 Task: Add Attachment from computer to Card Card0000000149 in Board Board0000000038 in Workspace WS0000000013 in Trello. Add Cover Purple to Card Card0000000149 in Board Board0000000038 in Workspace WS0000000013 in Trello. Add "Move Card To …" Button titled Button0000000149 to "top" of the list "To Do" to Card Card0000000149 in Board Board0000000038 in Workspace WS0000000013 in Trello. Add Description DS0000000149 to Card Card0000000149 in Board Board0000000038 in Workspace WS0000000013 in Trello. Add Comment CM0000000149 to Card Card0000000149 in Board Board0000000038 in Workspace WS0000000013 in Trello
Action: Mouse moved to (692, 71)
Screenshot: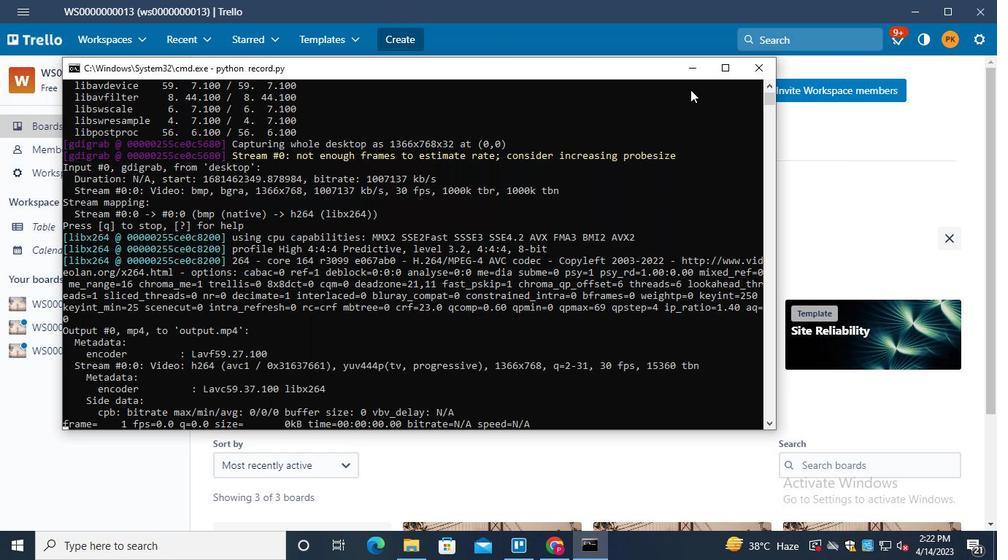 
Action: Mouse pressed left at (692, 71)
Screenshot: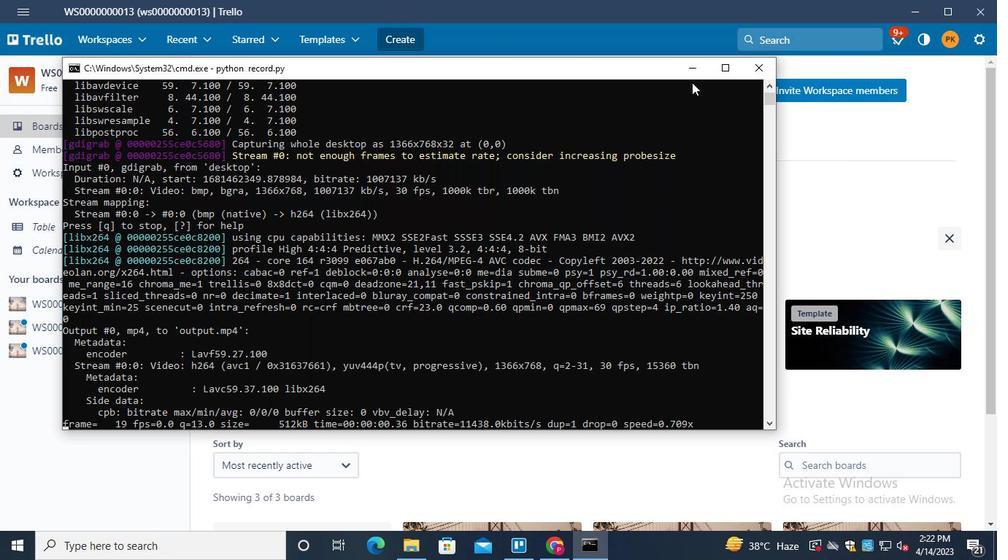 
Action: Mouse moved to (79, 324)
Screenshot: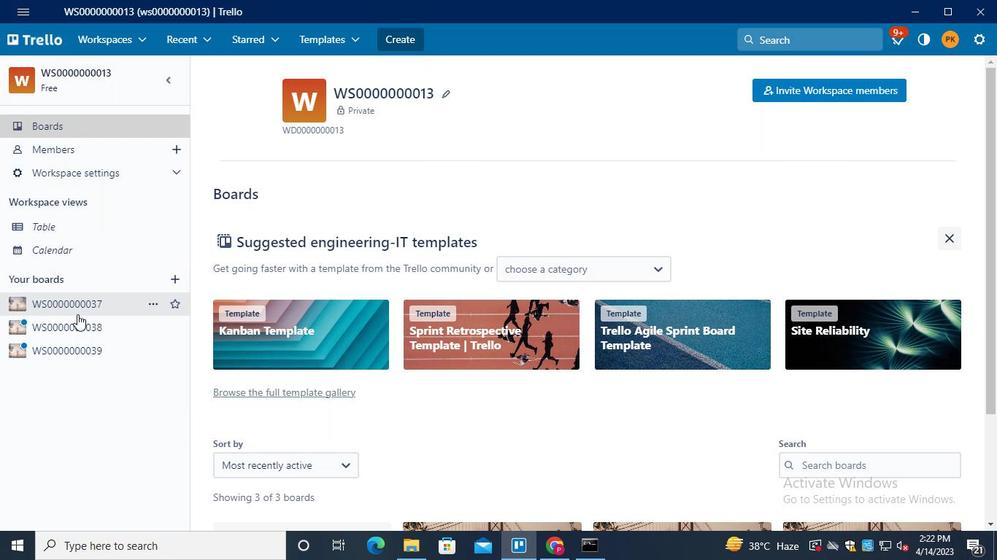 
Action: Mouse pressed left at (79, 324)
Screenshot: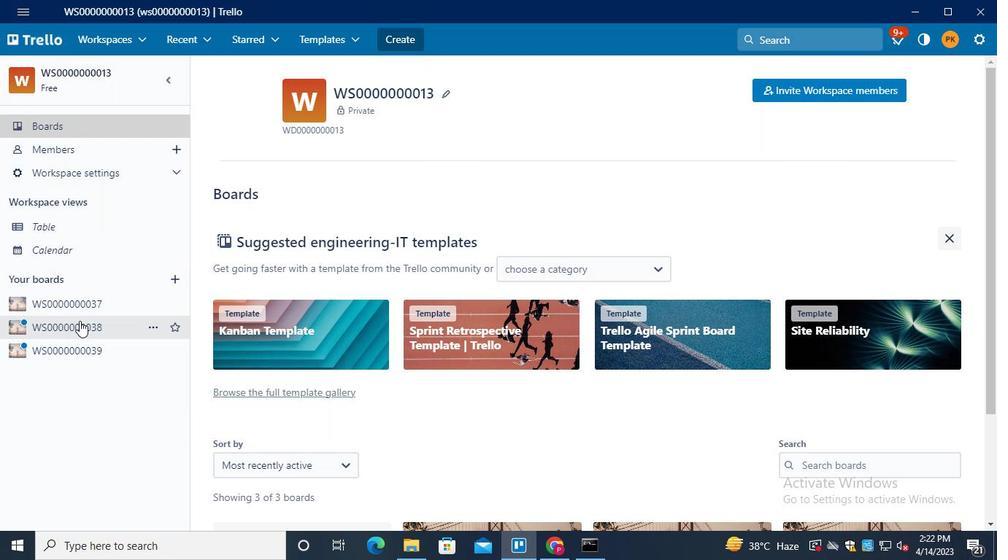 
Action: Mouse moved to (286, 141)
Screenshot: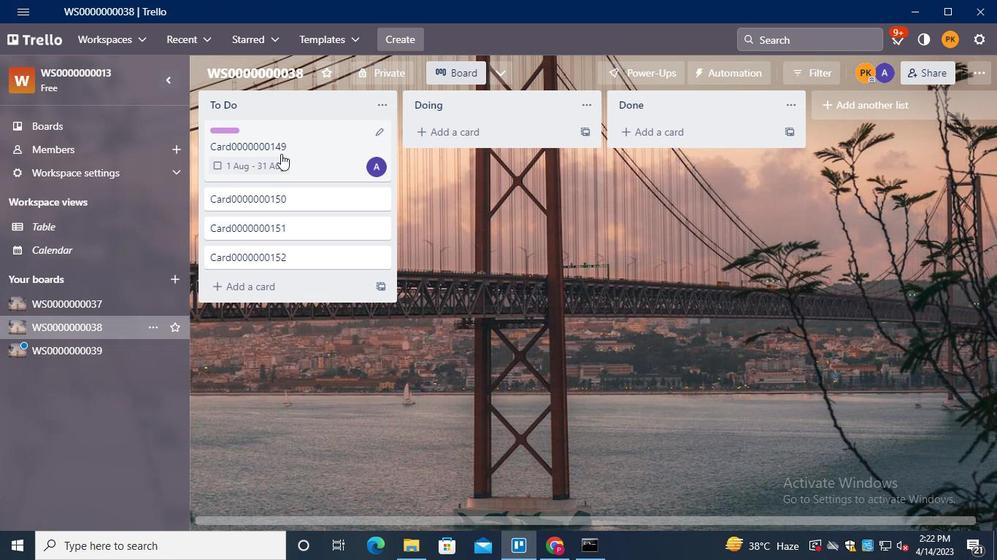 
Action: Mouse pressed left at (286, 141)
Screenshot: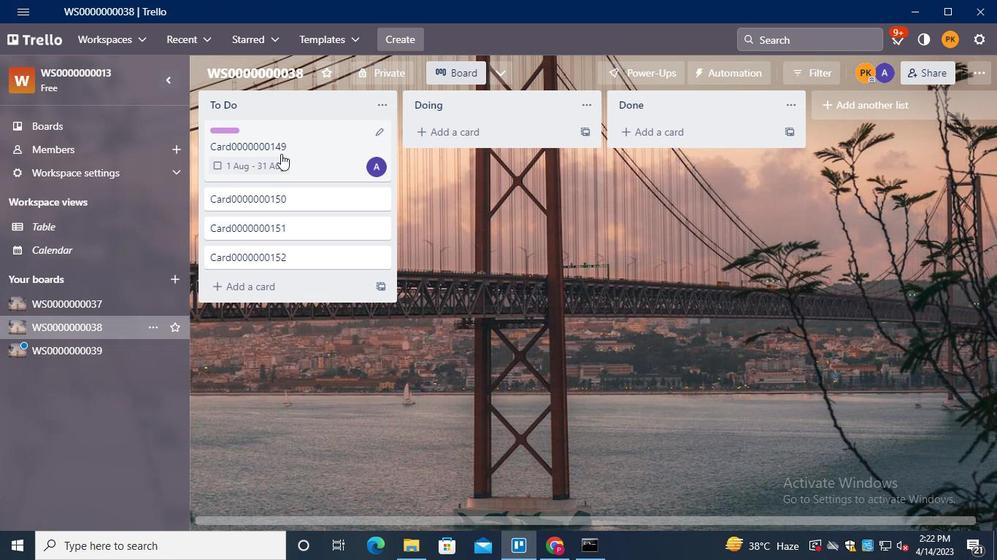 
Action: Mouse moved to (667, 302)
Screenshot: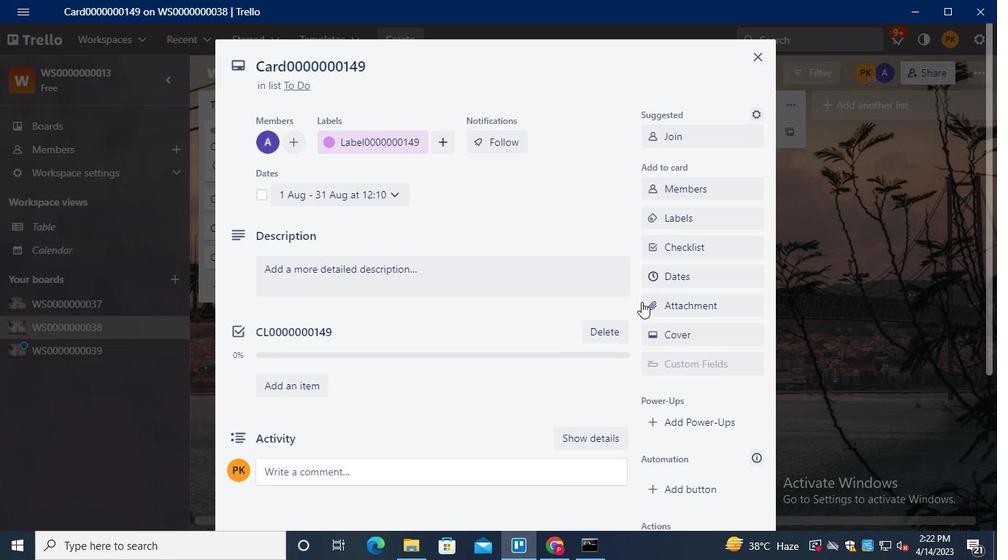 
Action: Mouse pressed left at (667, 302)
Screenshot: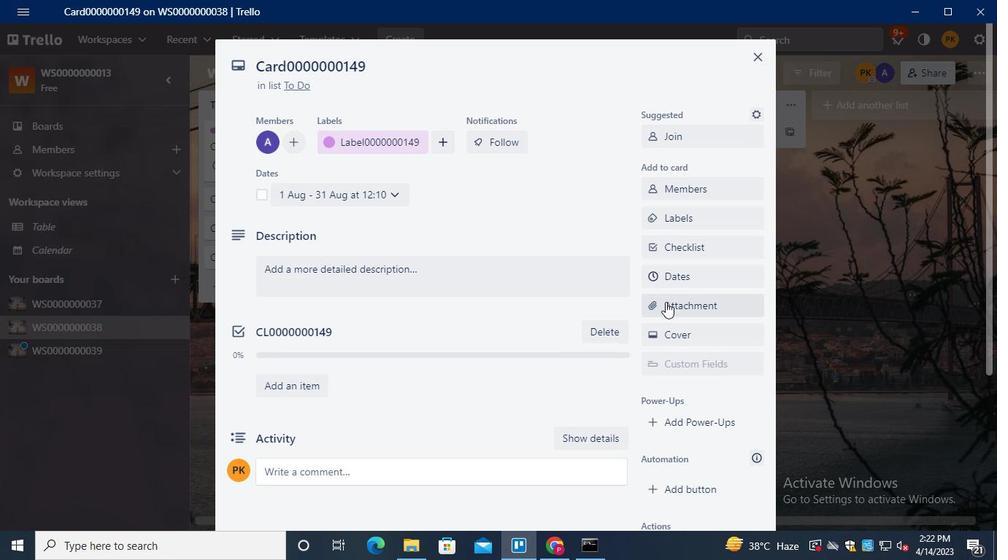 
Action: Mouse moved to (689, 119)
Screenshot: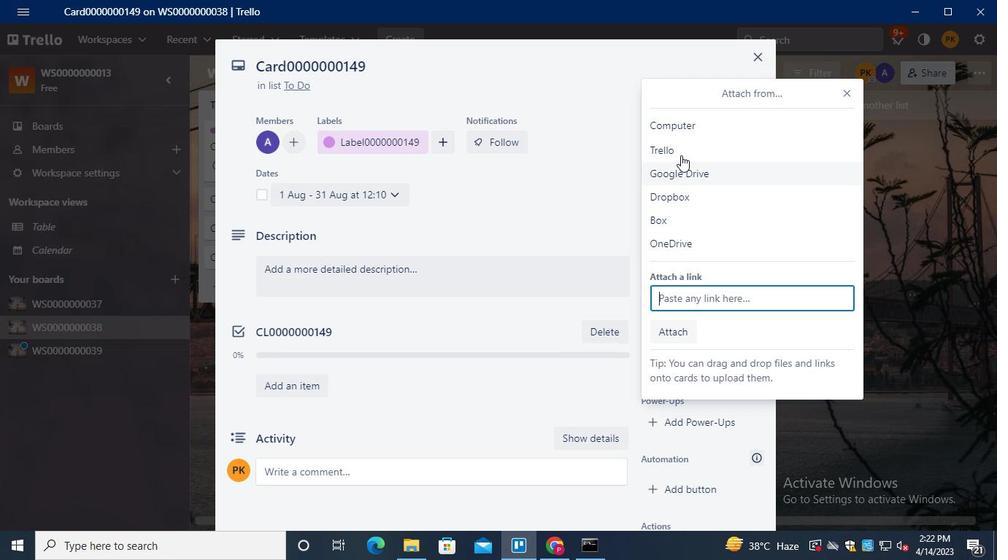 
Action: Mouse pressed left at (689, 119)
Screenshot: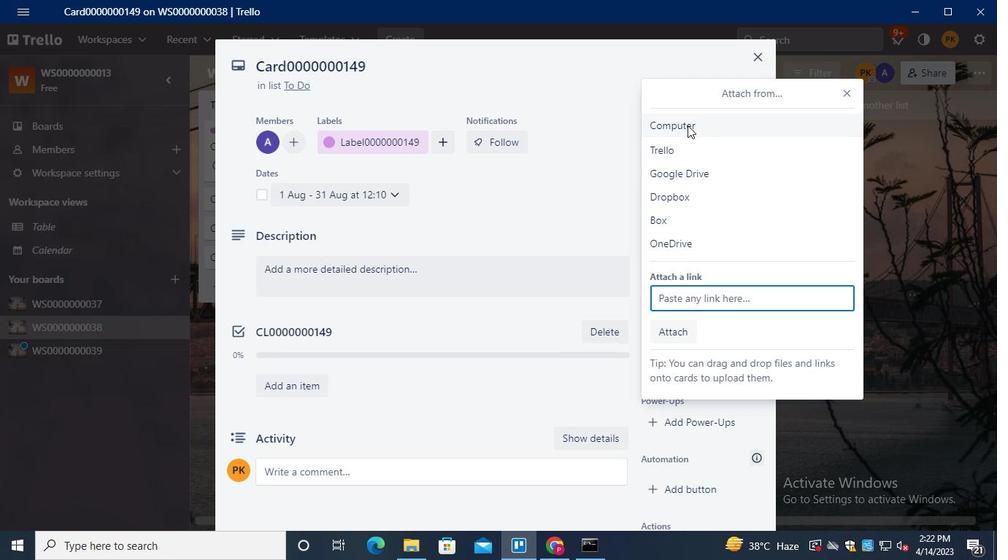 
Action: Mouse moved to (200, 94)
Screenshot: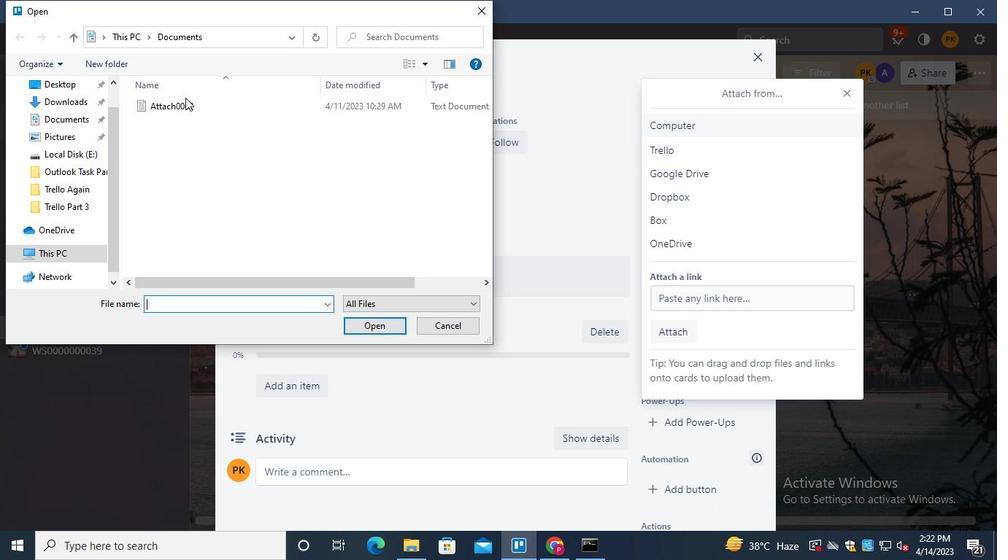 
Action: Mouse pressed left at (200, 94)
Screenshot: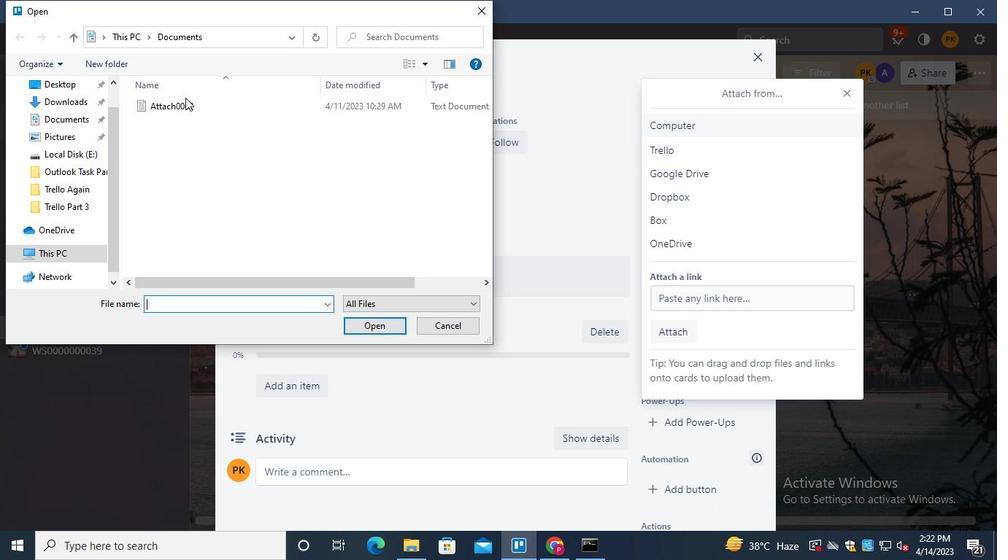 
Action: Mouse moved to (202, 108)
Screenshot: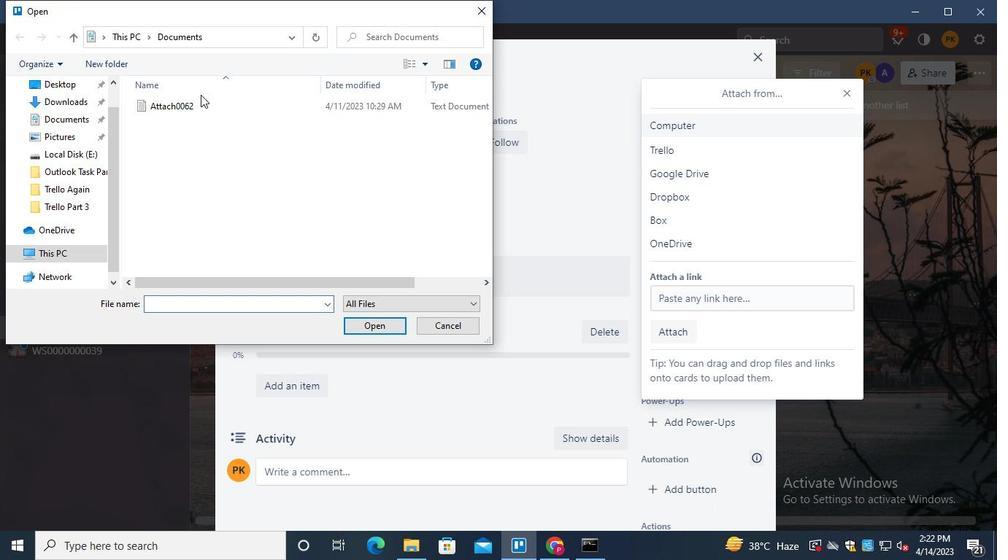 
Action: Mouse pressed left at (202, 108)
Screenshot: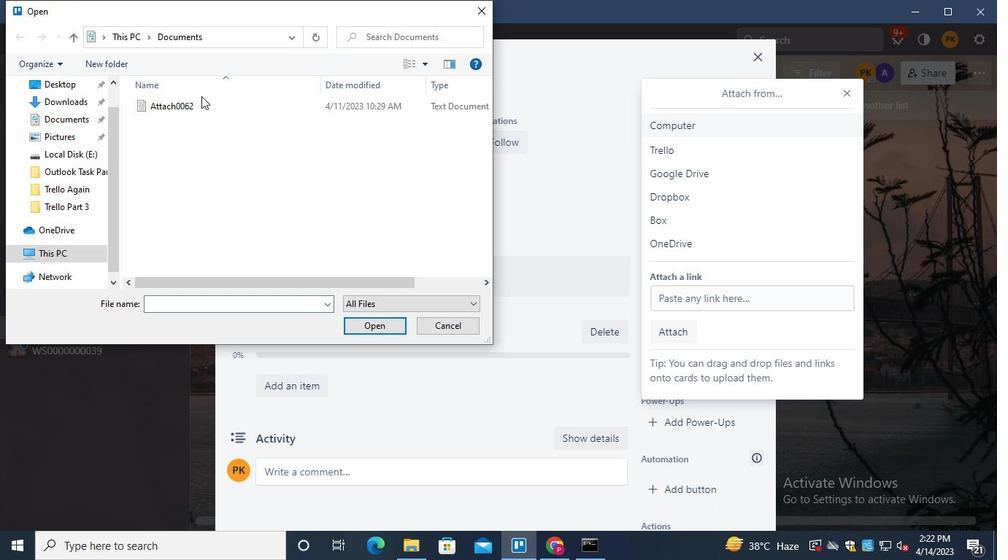 
Action: Mouse moved to (371, 325)
Screenshot: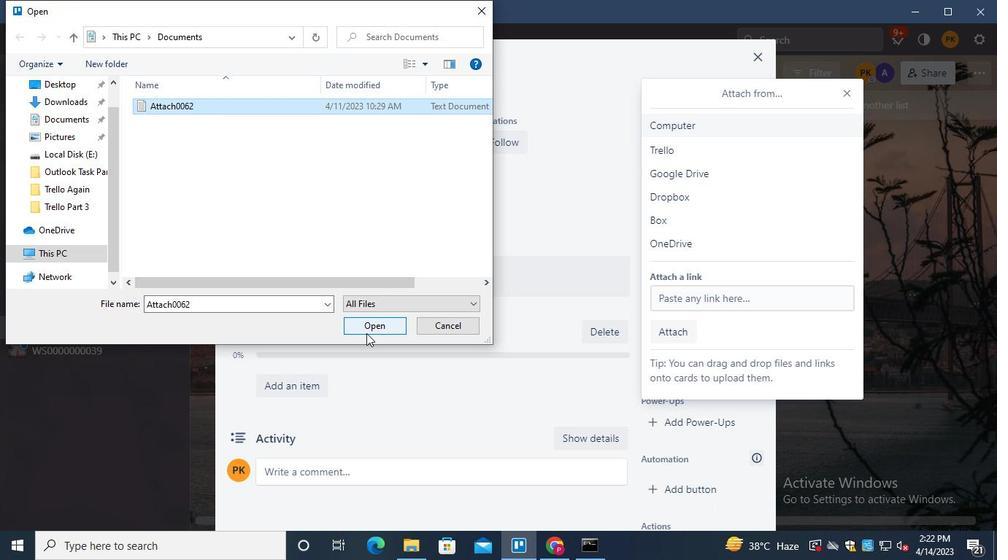 
Action: Mouse pressed left at (371, 325)
Screenshot: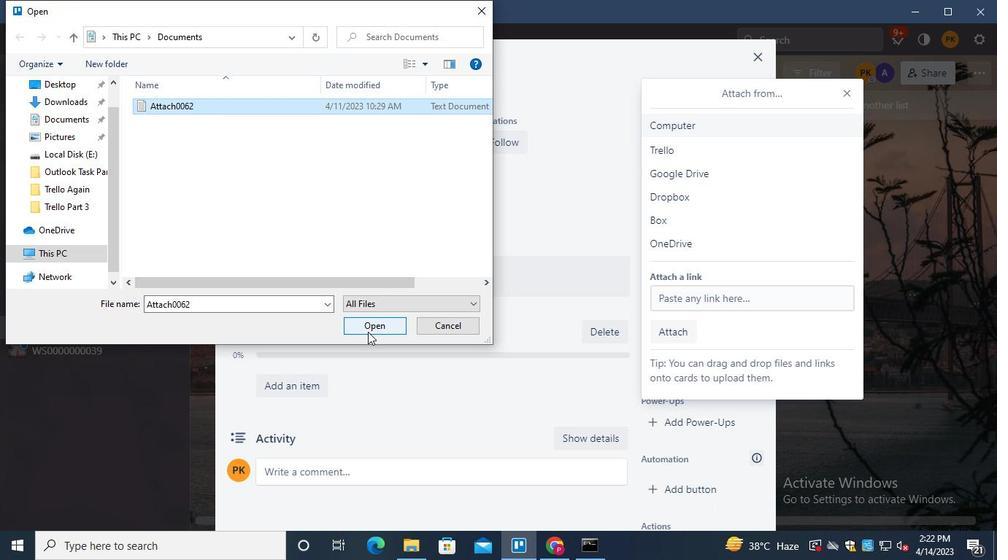 
Action: Mouse moved to (713, 327)
Screenshot: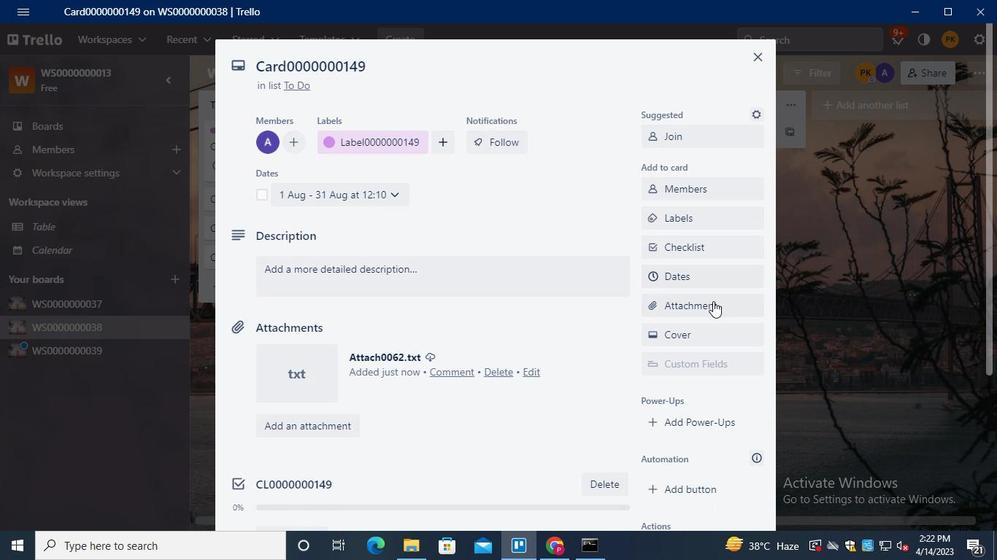 
Action: Mouse pressed left at (713, 327)
Screenshot: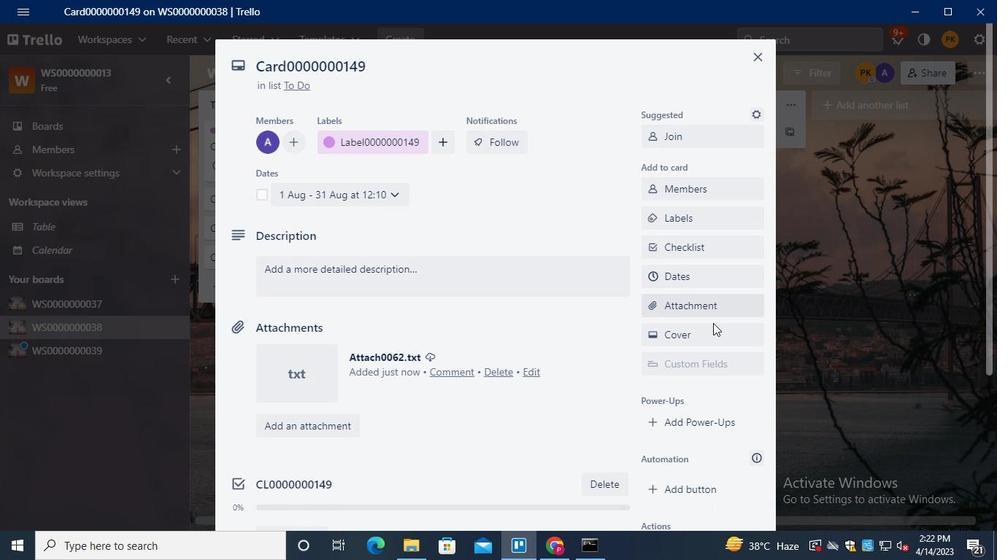 
Action: Mouse moved to (841, 247)
Screenshot: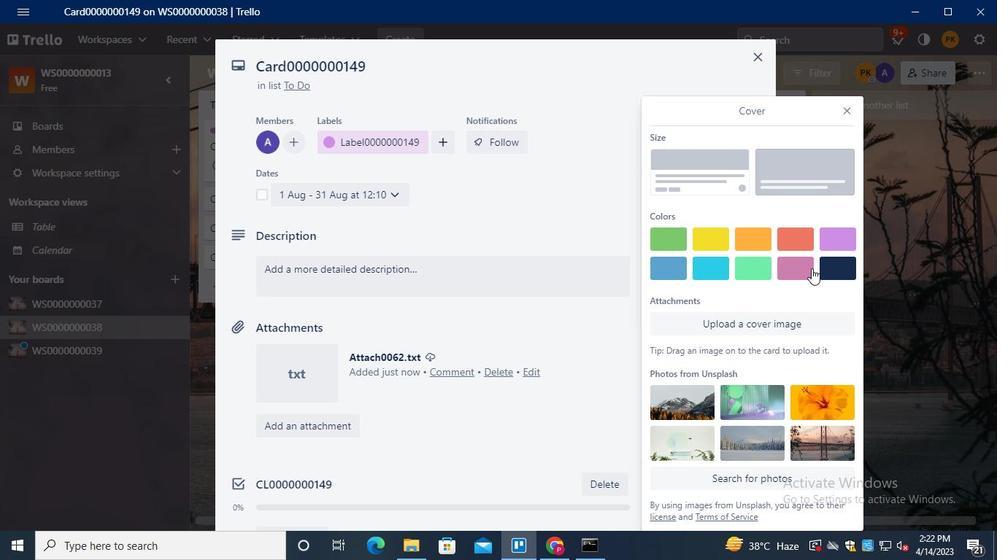 
Action: Mouse pressed left at (841, 247)
Screenshot: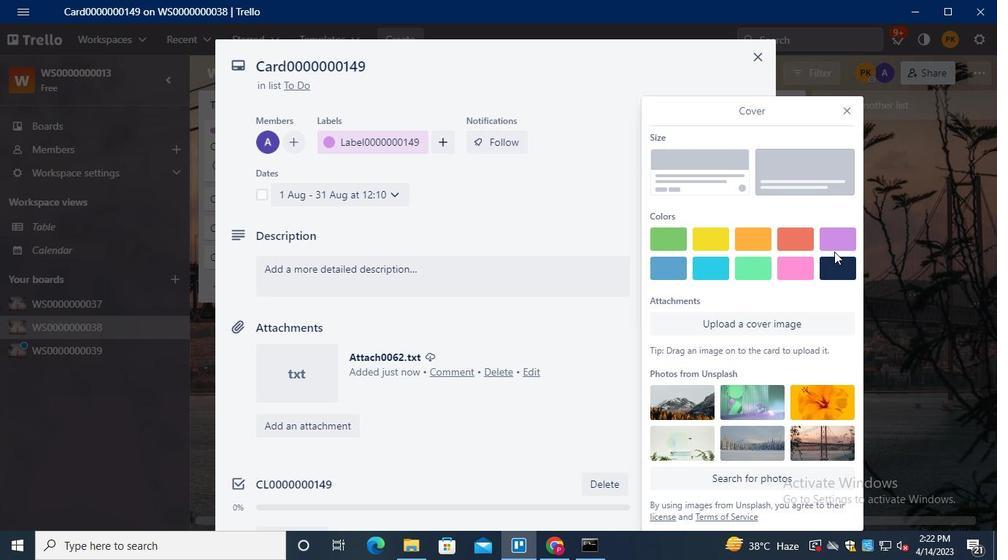 
Action: Mouse moved to (844, 83)
Screenshot: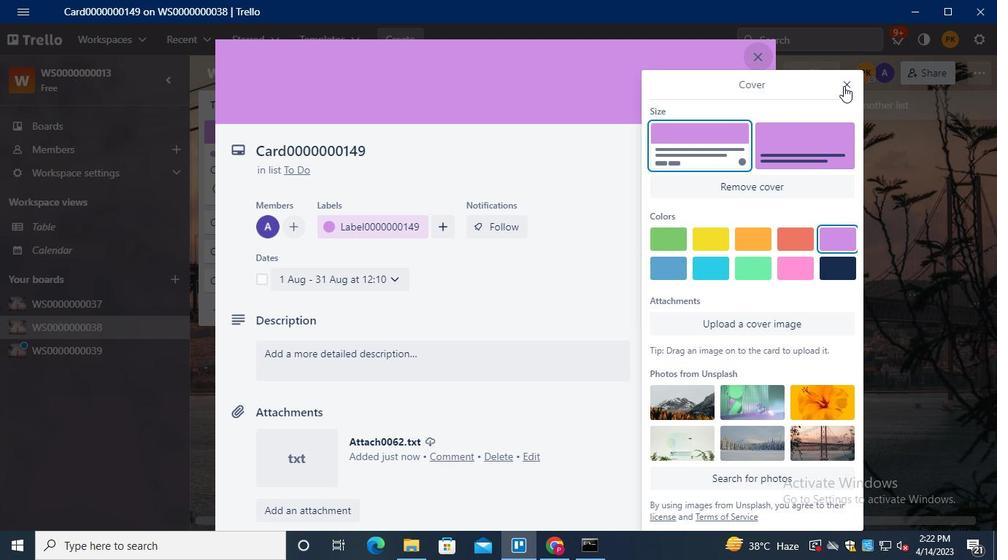 
Action: Mouse pressed left at (844, 83)
Screenshot: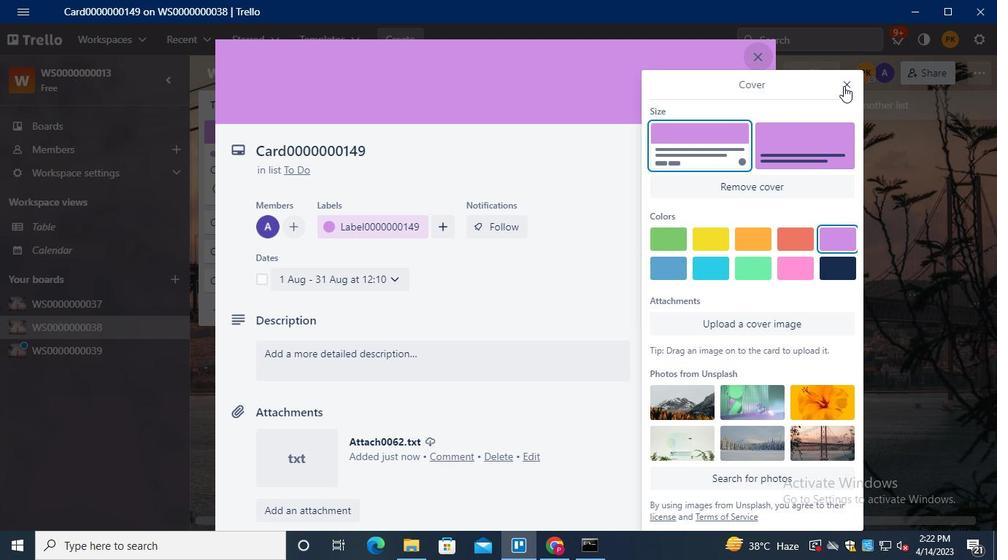 
Action: Mouse moved to (696, 330)
Screenshot: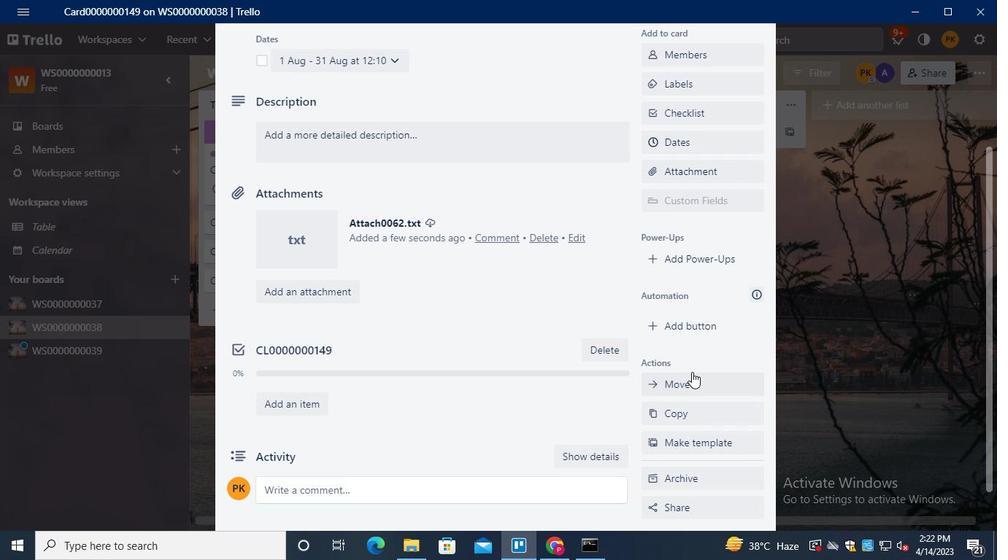 
Action: Mouse pressed left at (696, 330)
Screenshot: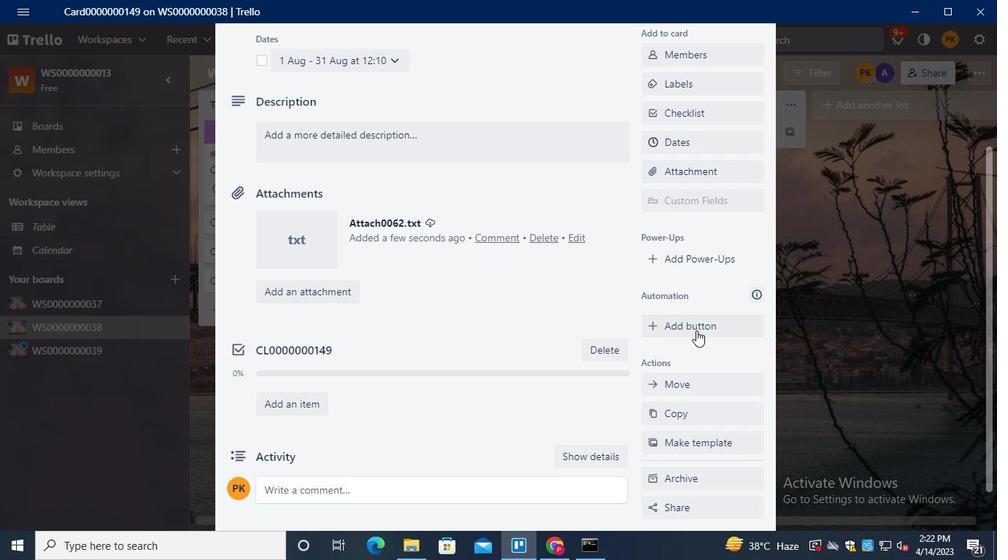 
Action: Mouse moved to (729, 136)
Screenshot: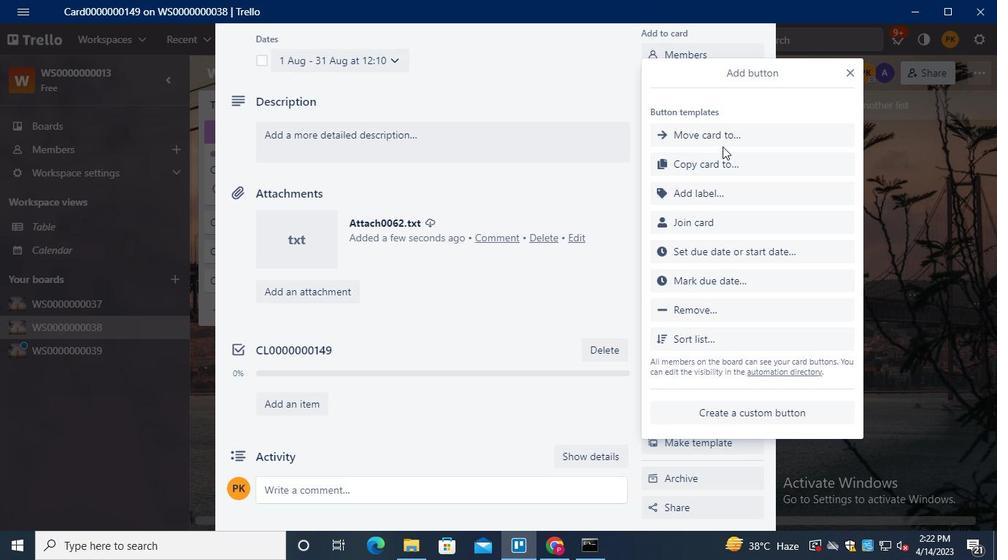 
Action: Mouse pressed left at (729, 136)
Screenshot: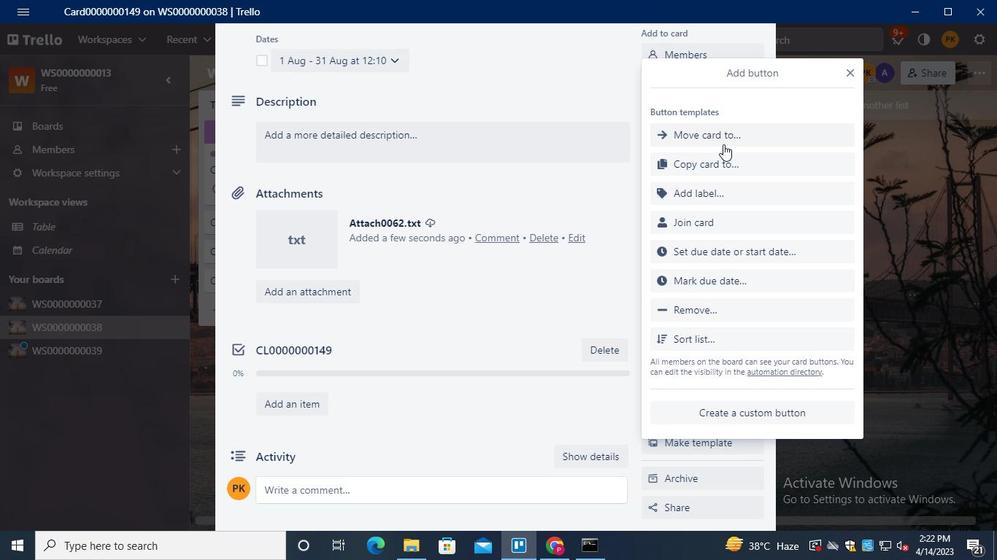 
Action: Mouse moved to (730, 135)
Screenshot: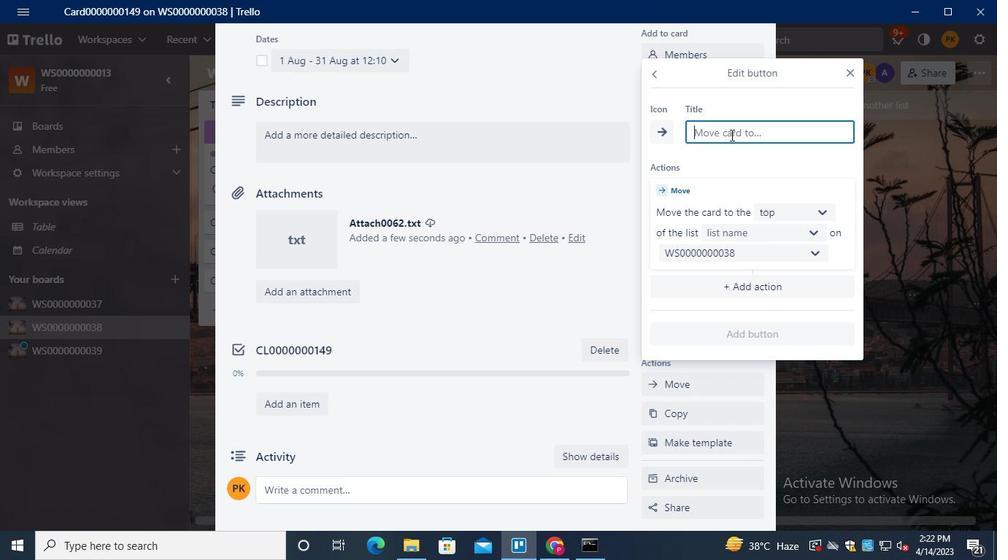 
Action: Keyboard Key.shift
Screenshot: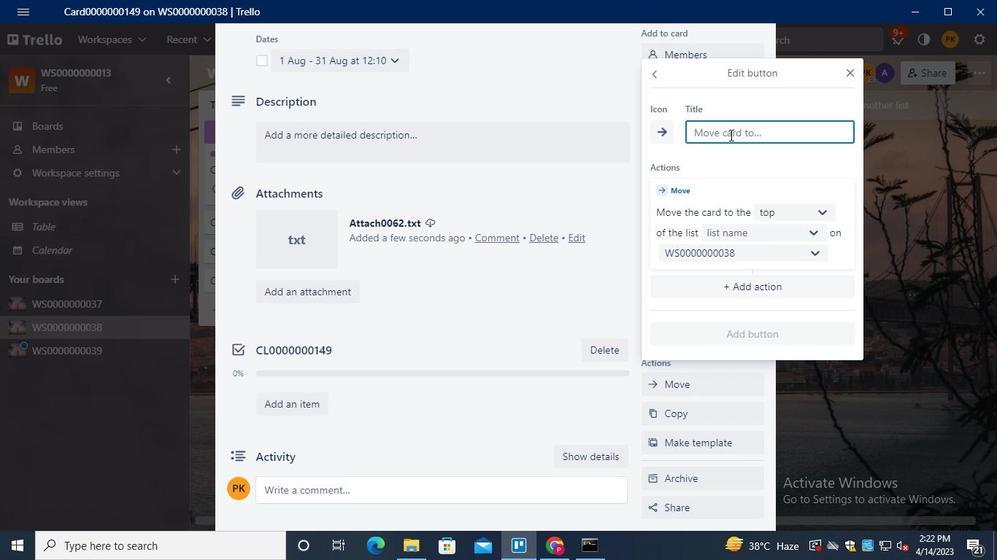 
Action: Keyboard B
Screenshot: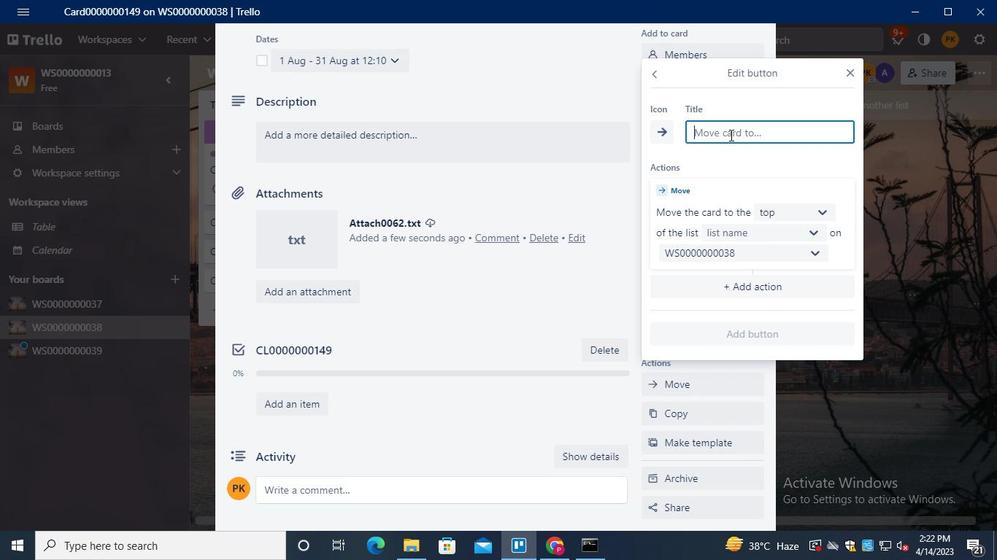 
Action: Keyboard u
Screenshot: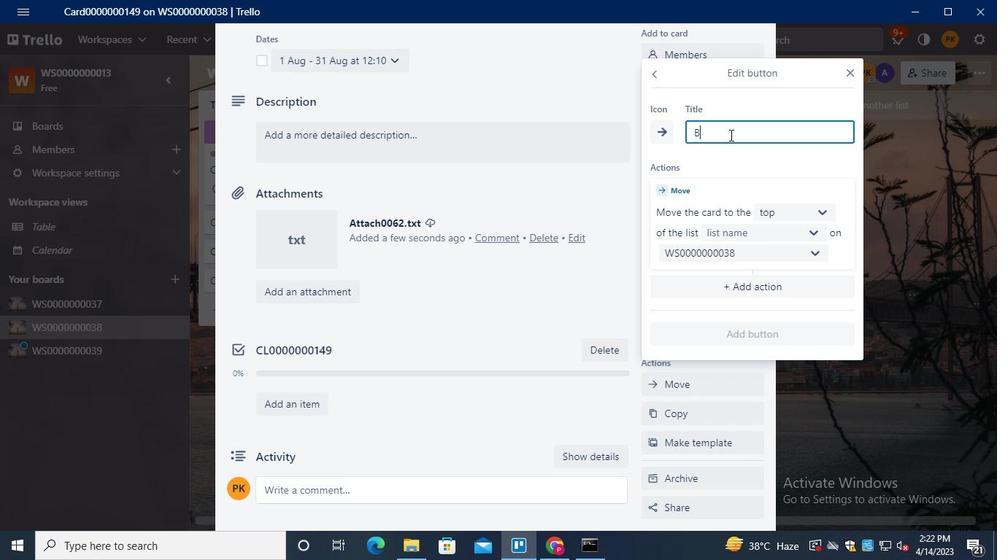 
Action: Keyboard t
Screenshot: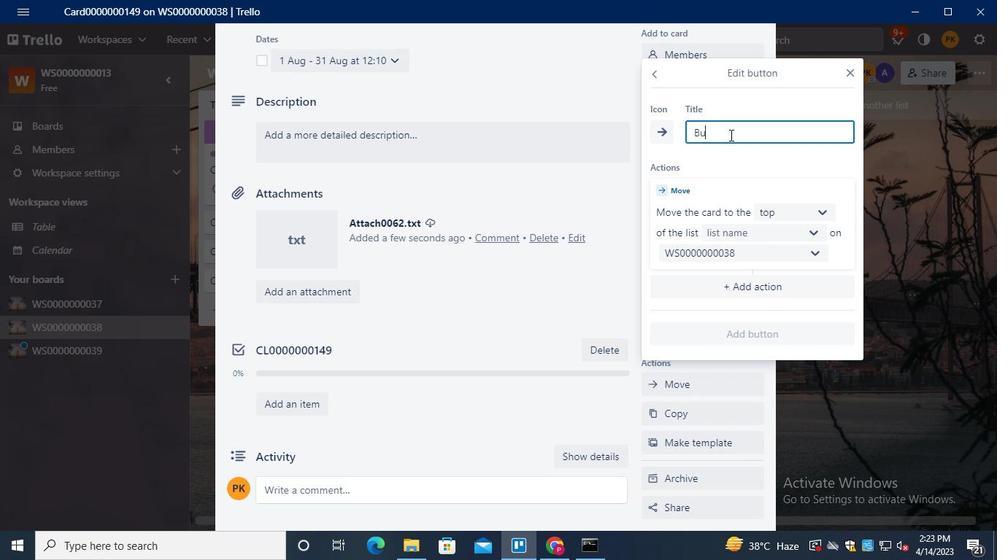 
Action: Keyboard t
Screenshot: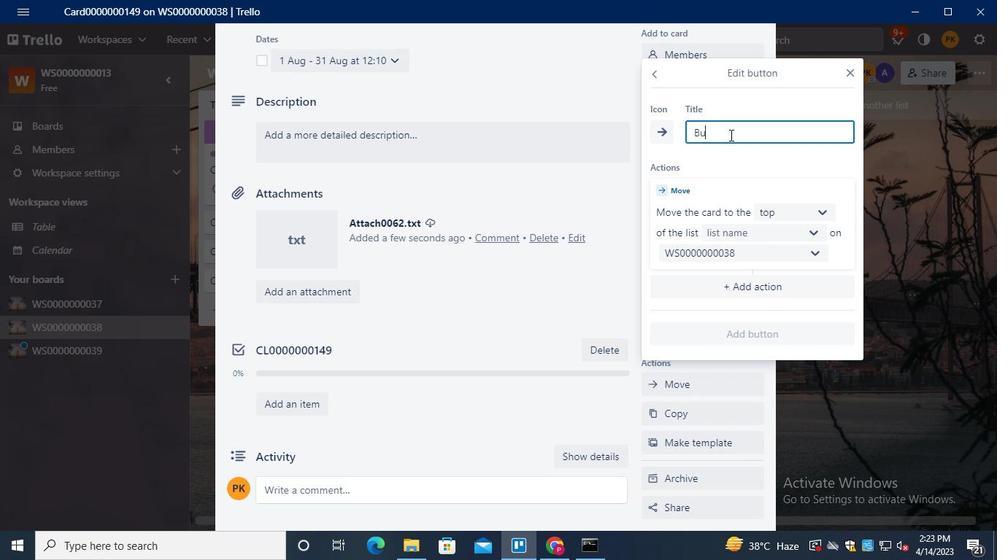 
Action: Keyboard o
Screenshot: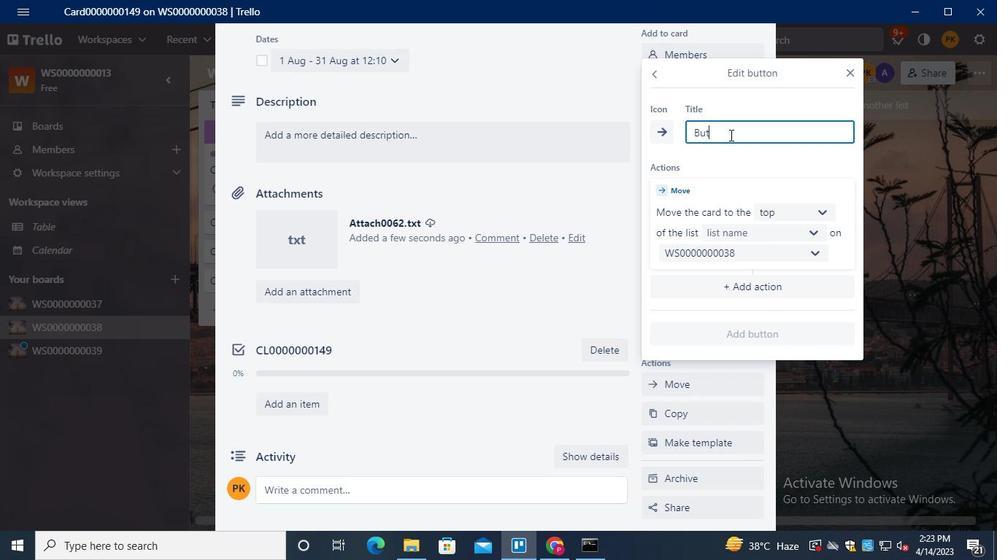 
Action: Keyboard n
Screenshot: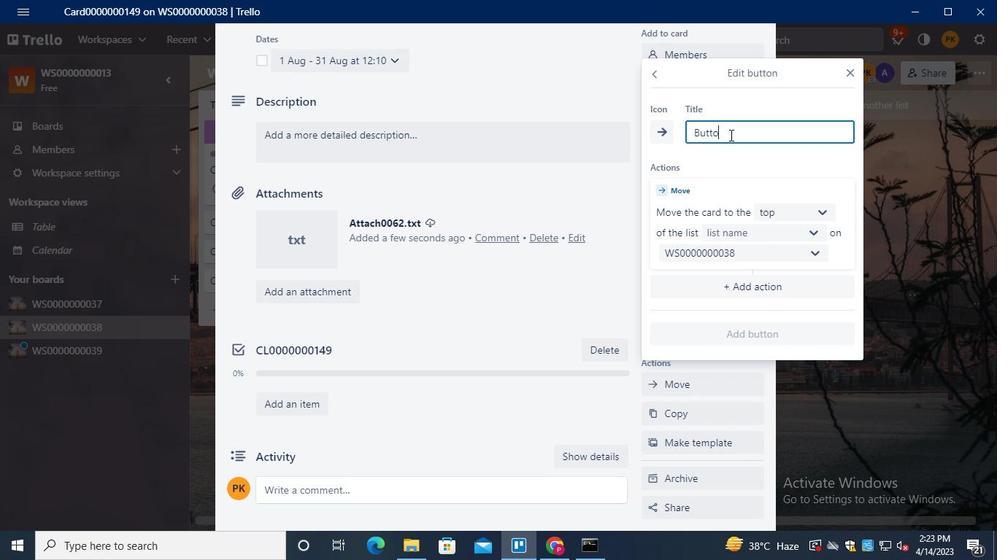 
Action: Mouse moved to (729, 135)
Screenshot: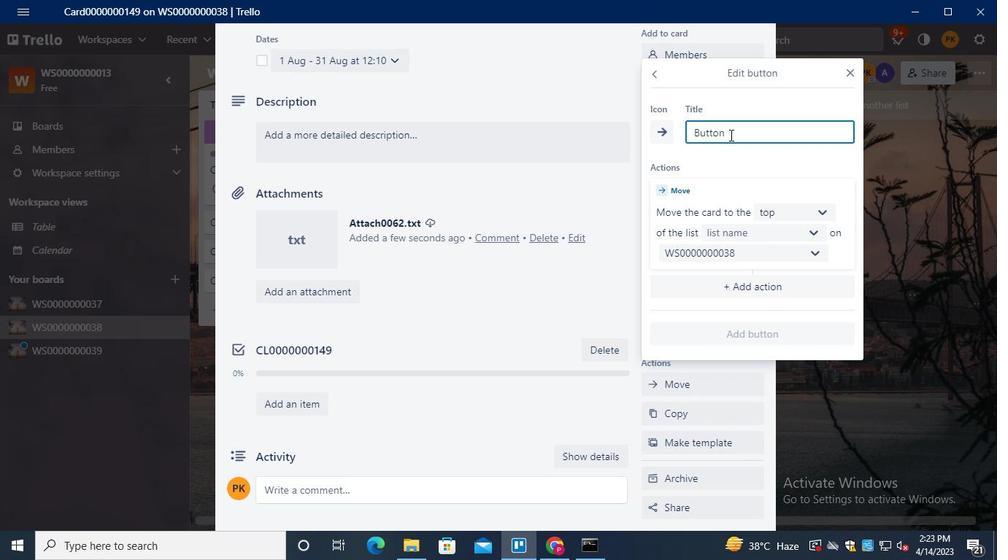 
Action: Keyboard <96>
Screenshot: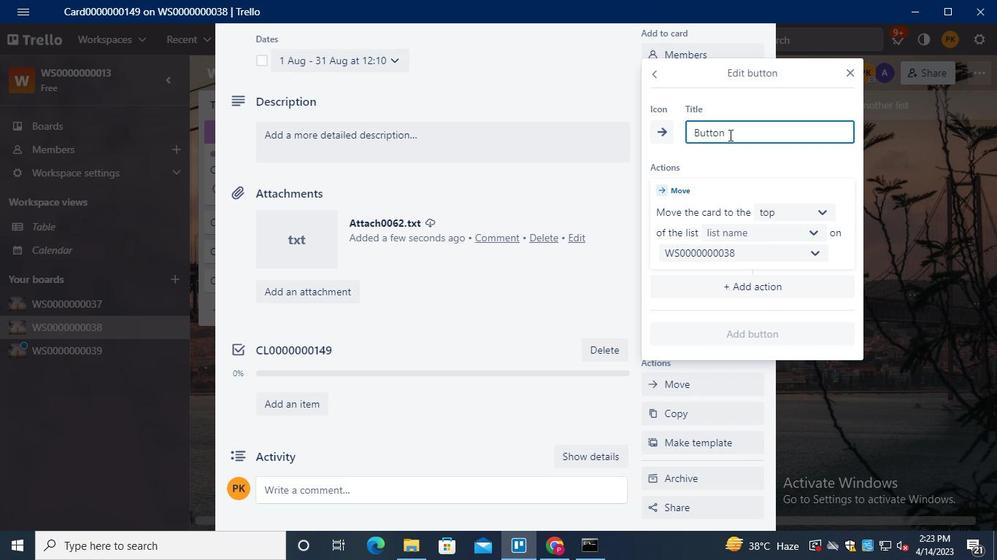 
Action: Keyboard <96>
Screenshot: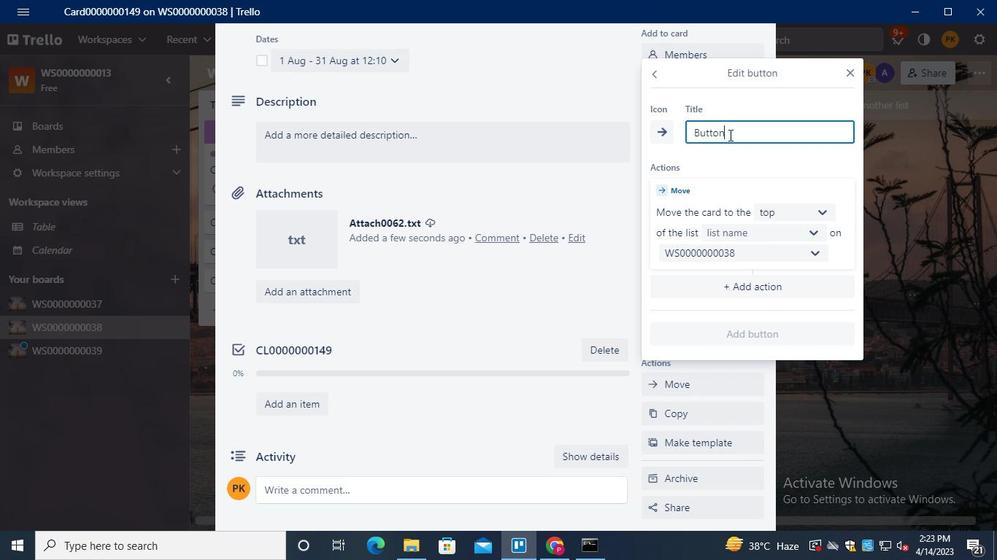
Action: Keyboard <96>
Screenshot: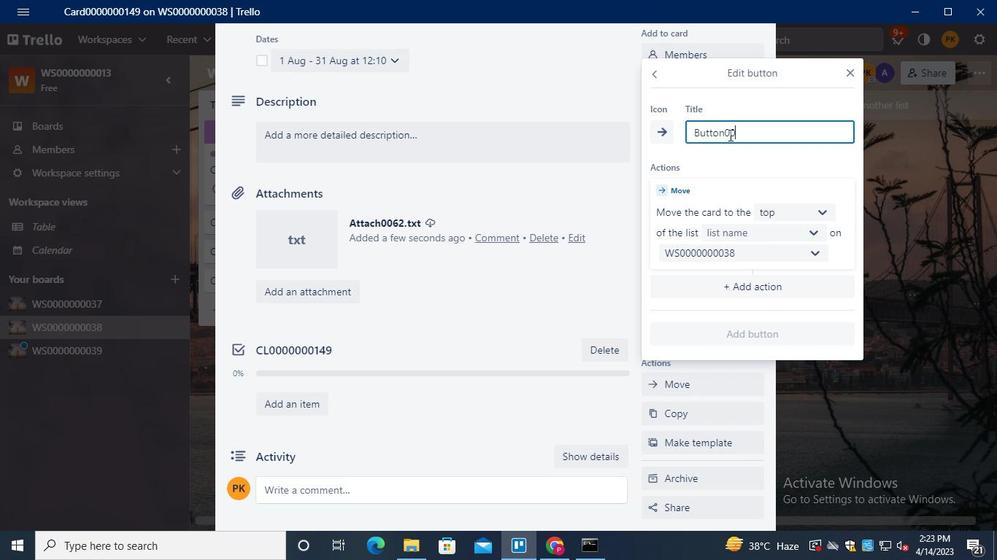 
Action: Keyboard <96>
Screenshot: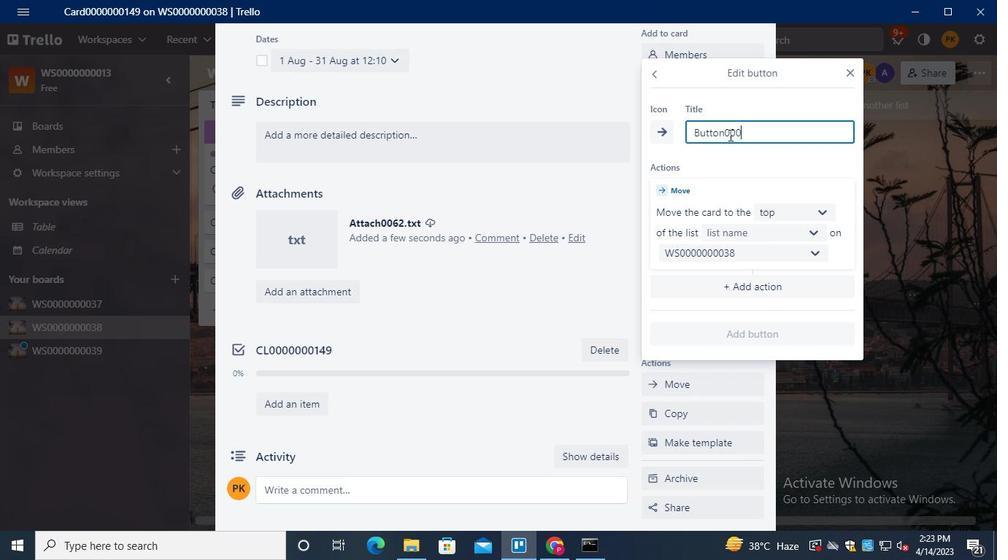 
Action: Keyboard <96>
Screenshot: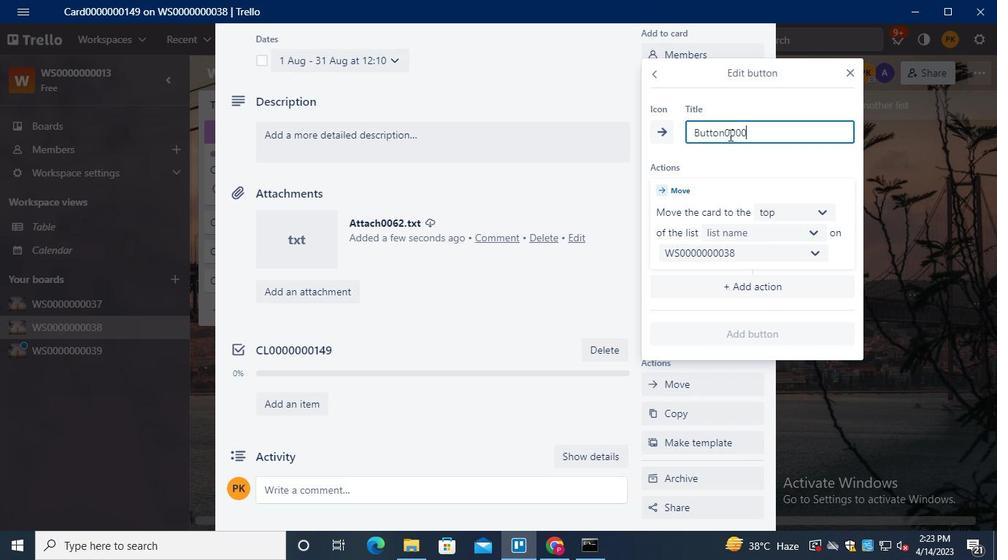 
Action: Keyboard <96>
Screenshot: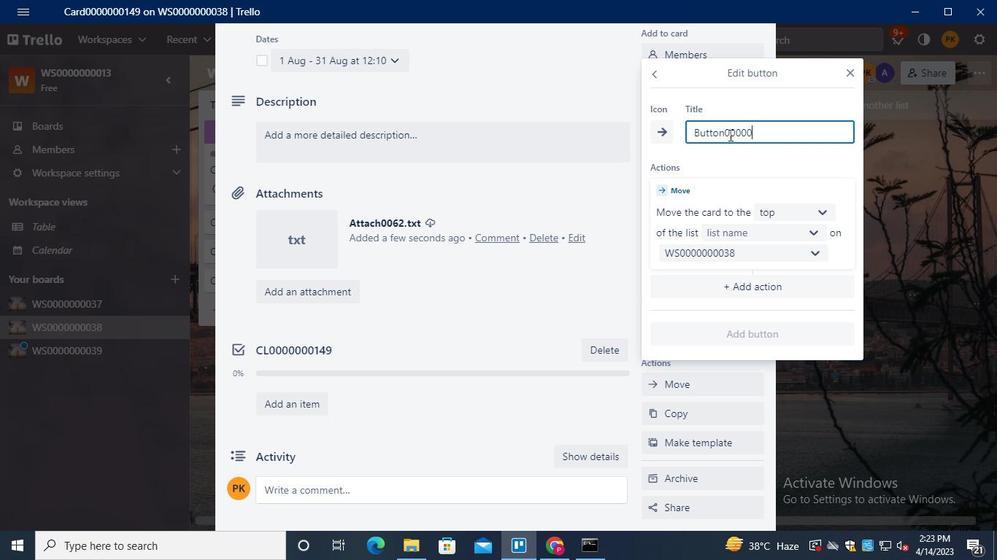 
Action: Keyboard <96>
Screenshot: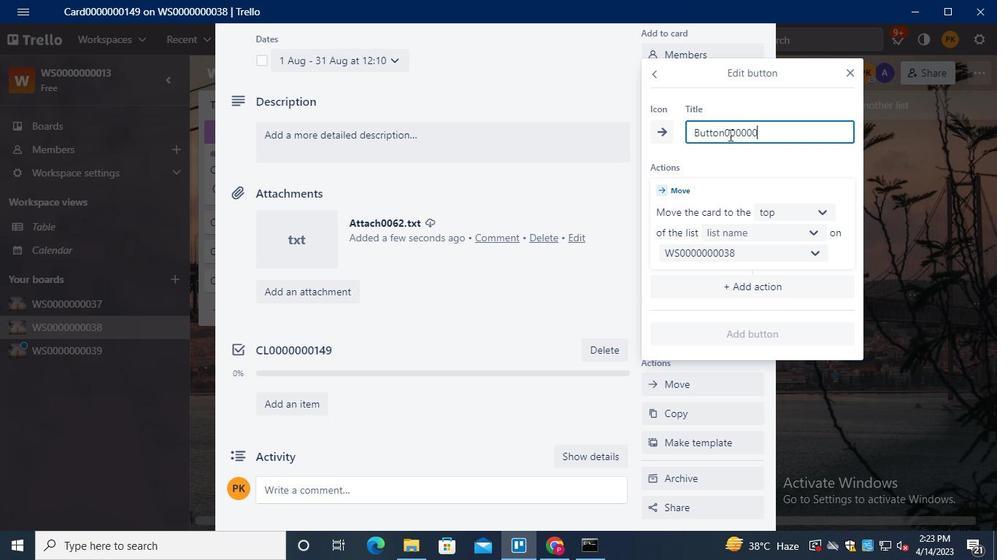 
Action: Keyboard <97>
Screenshot: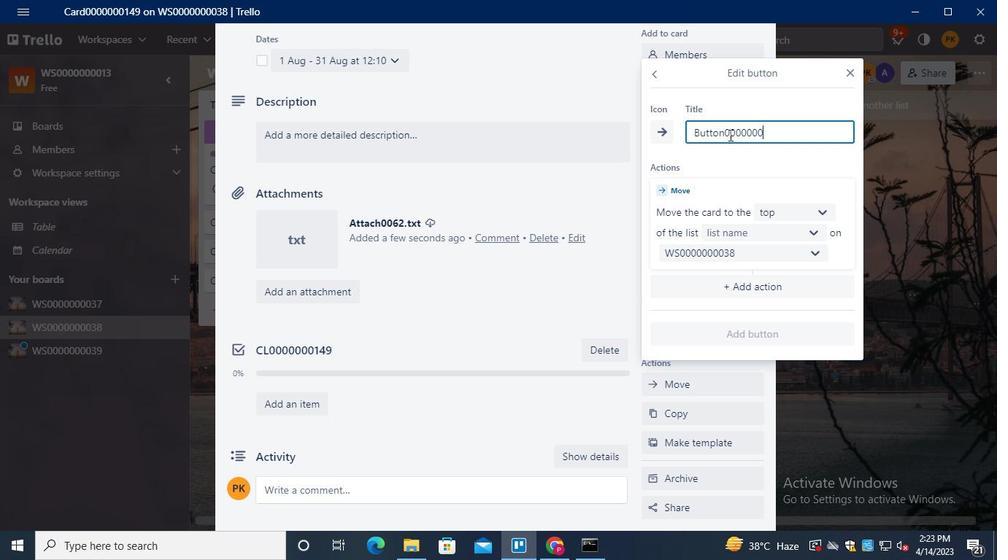 
Action: Keyboard <100>
Screenshot: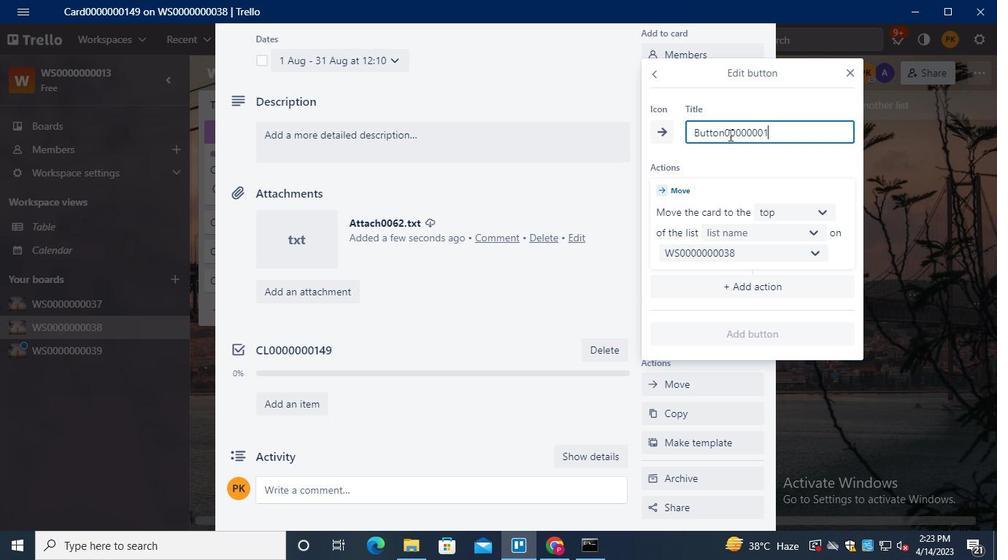 
Action: Keyboard <105>
Screenshot: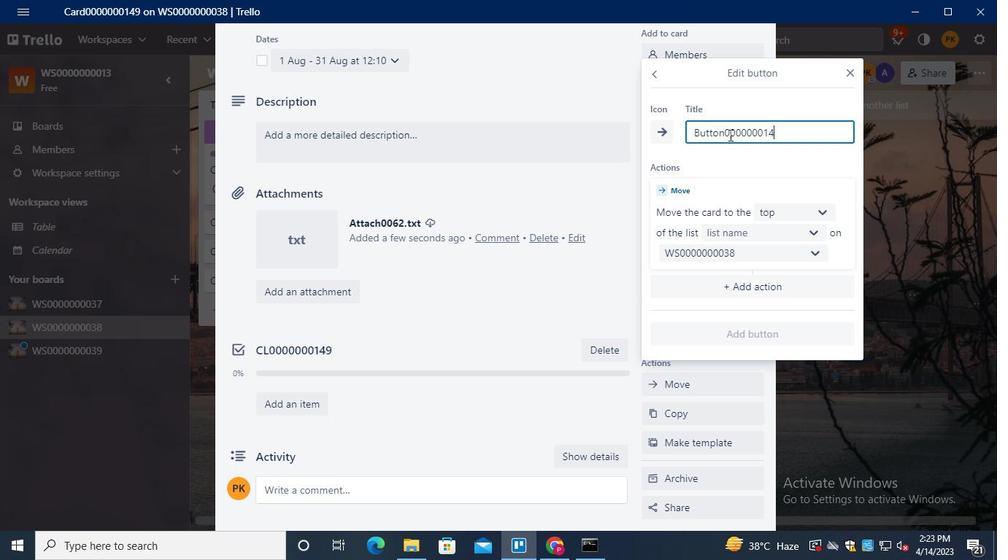 
Action: Mouse moved to (777, 229)
Screenshot: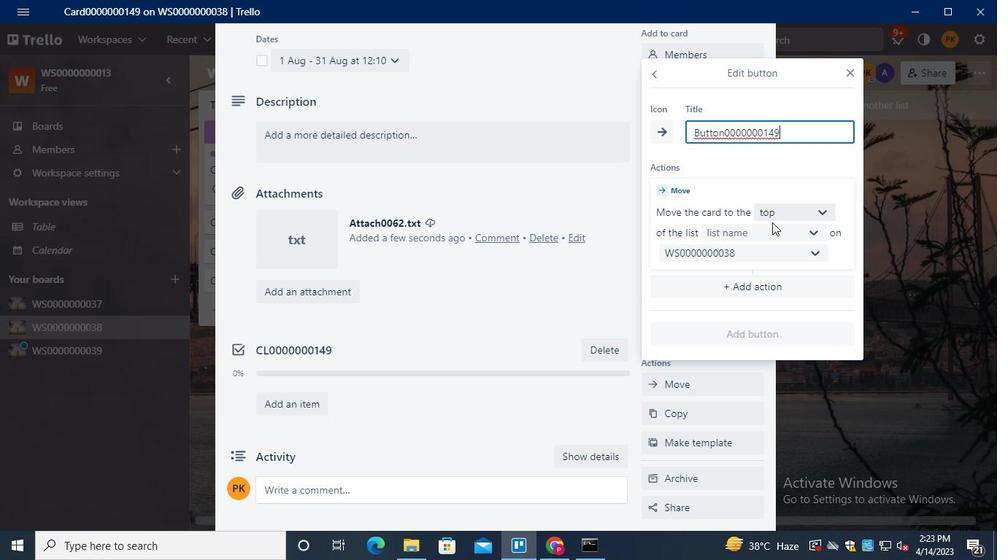 
Action: Mouse pressed left at (777, 229)
Screenshot: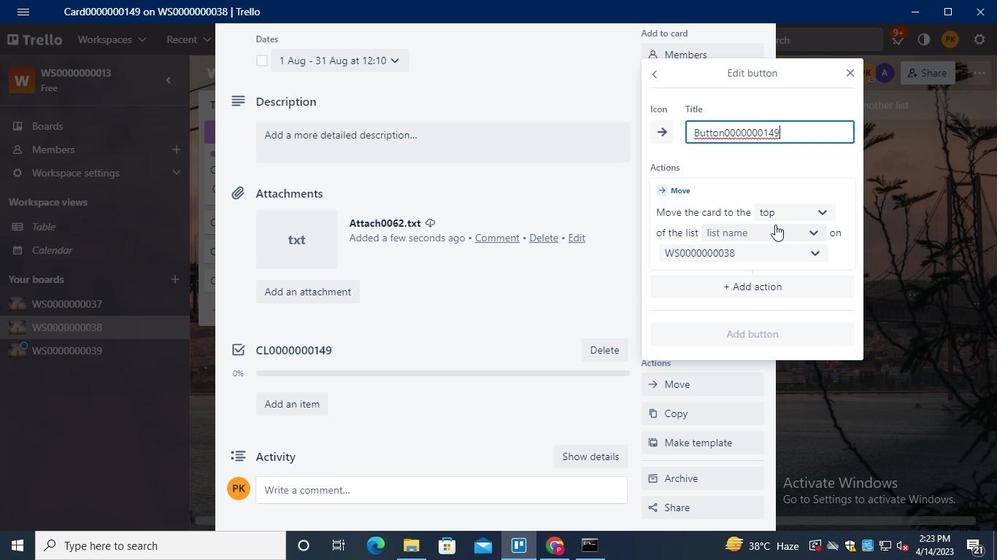 
Action: Mouse moved to (762, 261)
Screenshot: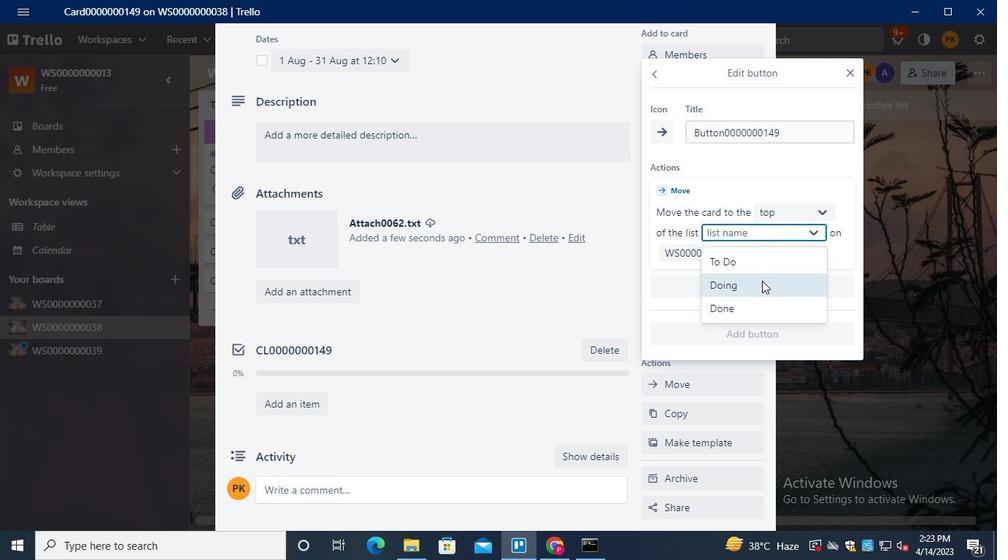 
Action: Mouse pressed left at (762, 261)
Screenshot: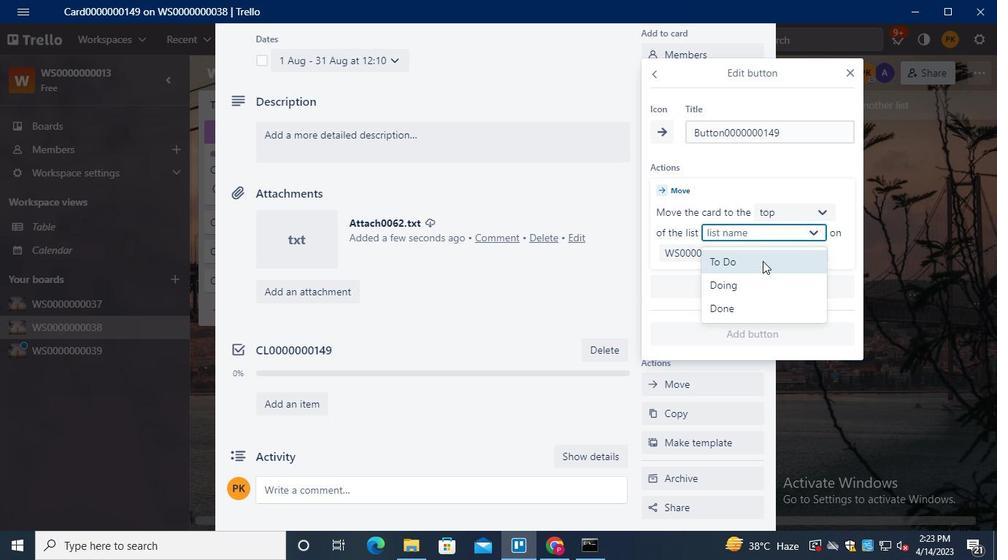 
Action: Mouse moved to (774, 332)
Screenshot: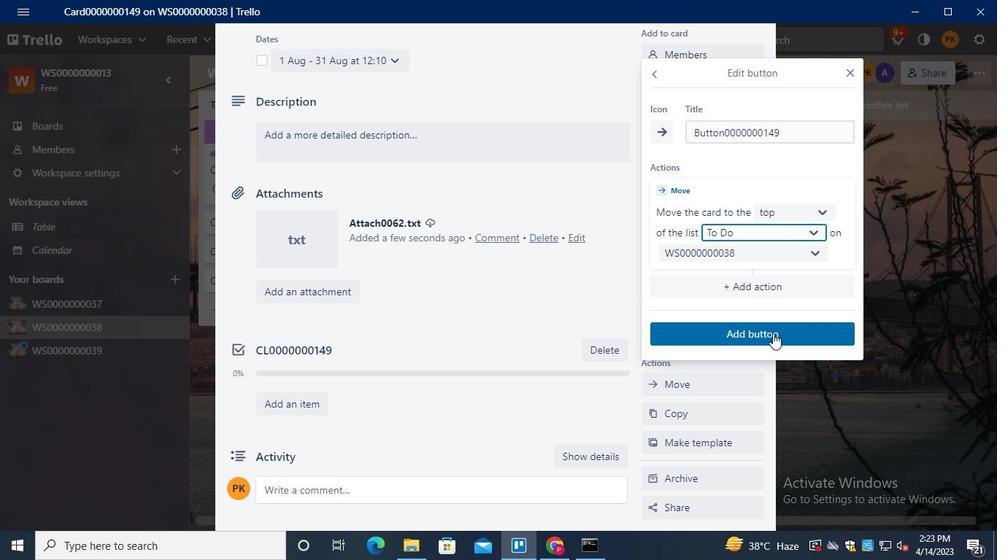 
Action: Mouse pressed left at (774, 332)
Screenshot: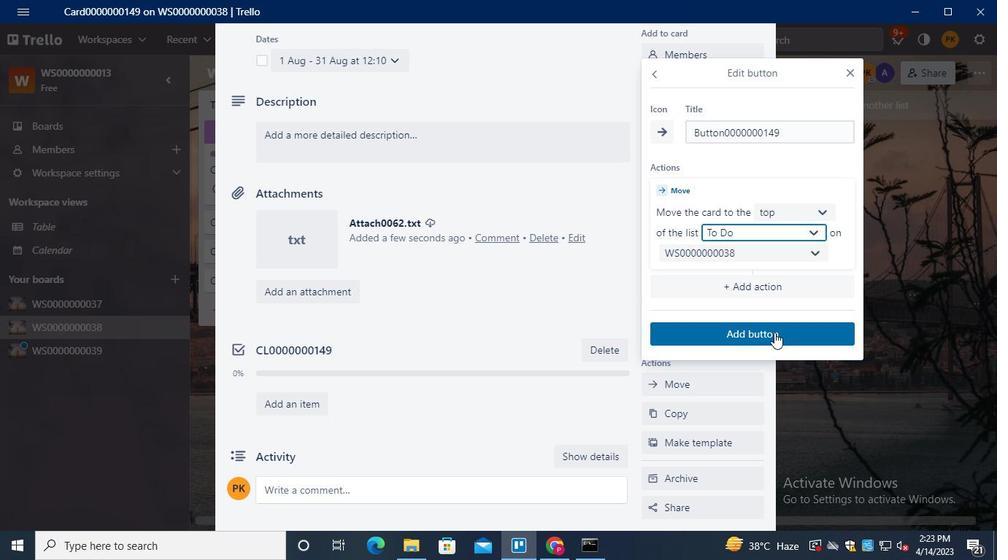 
Action: Mouse moved to (446, 143)
Screenshot: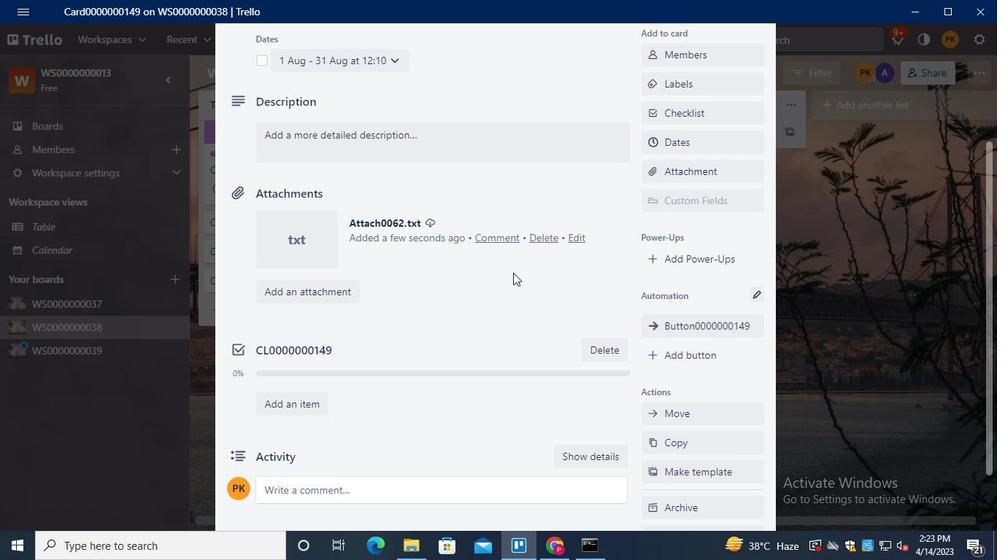
Action: Mouse pressed left at (446, 143)
Screenshot: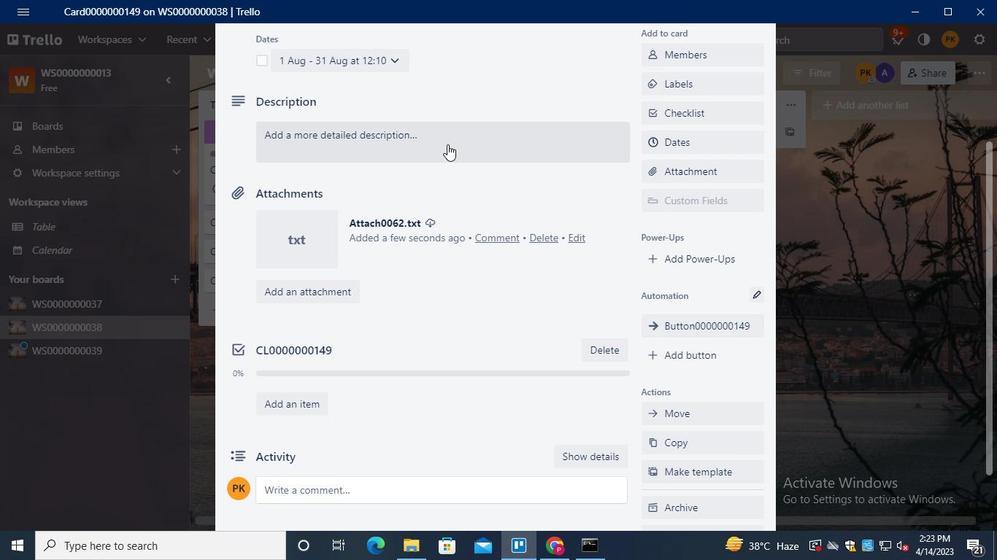 
Action: Keyboard Key.shift
Screenshot: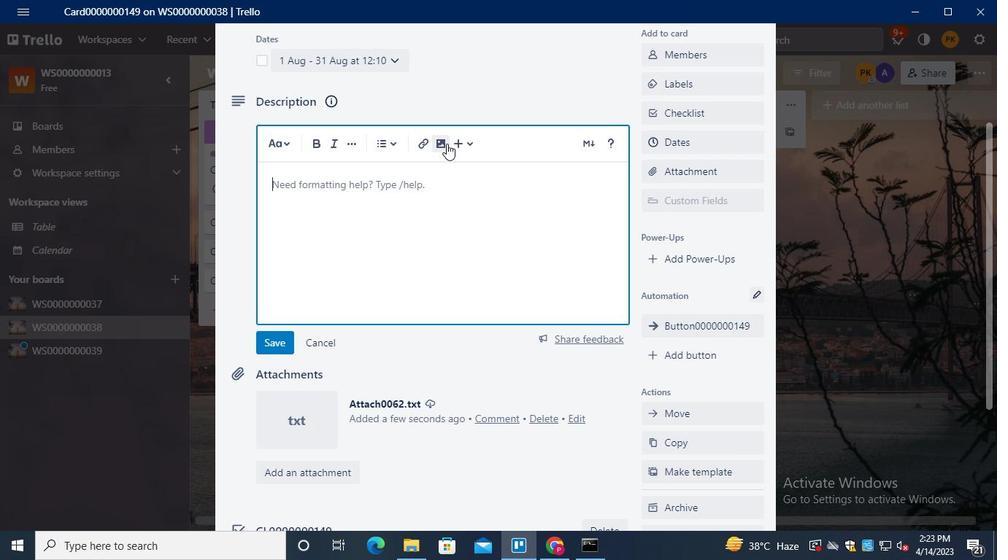 
Action: Keyboard D
Screenshot: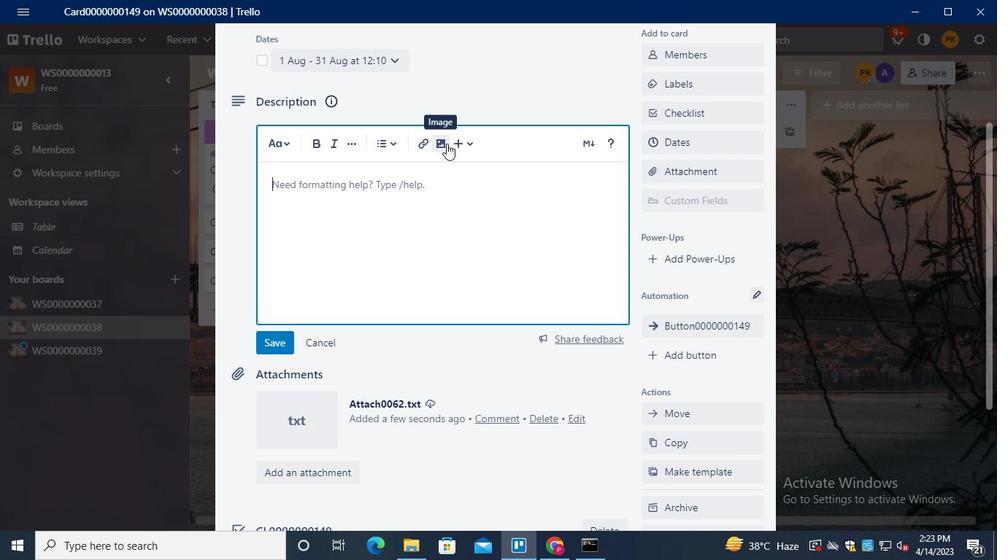 
Action: Keyboard S
Screenshot: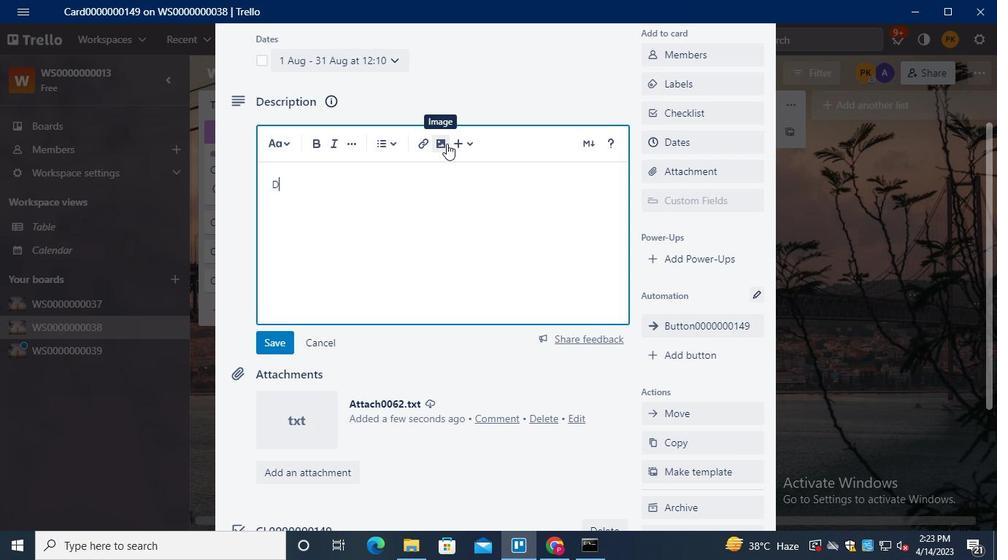 
Action: Keyboard <96>
Screenshot: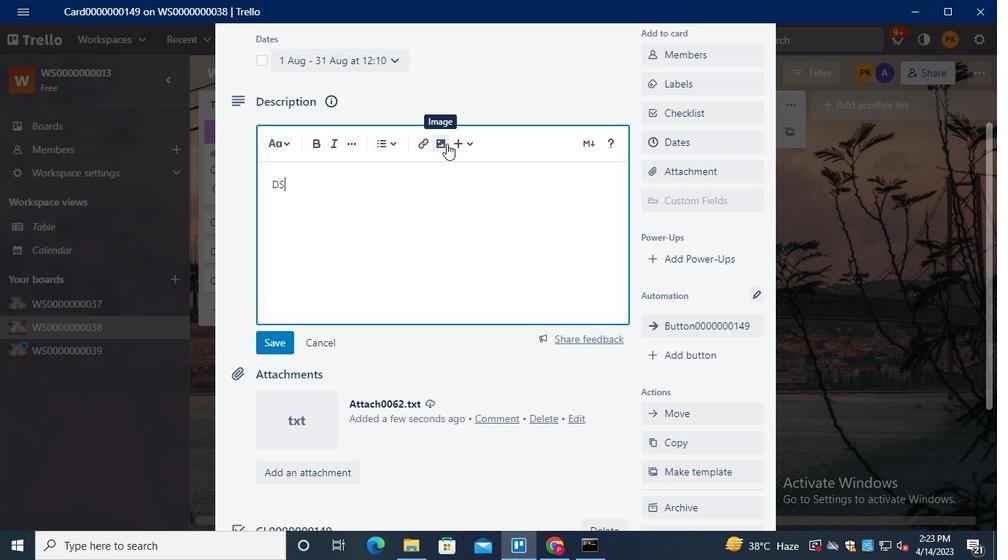 
Action: Keyboard <96>
Screenshot: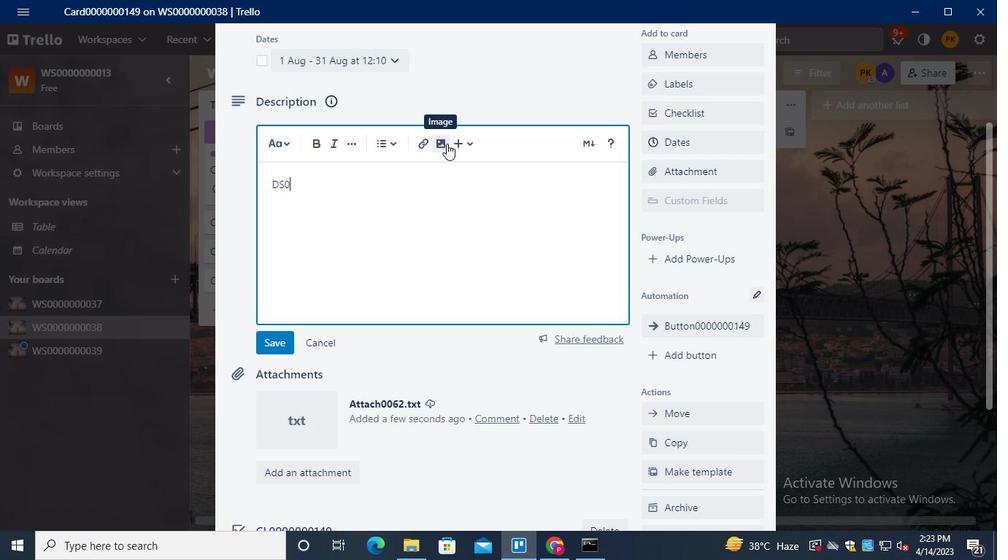 
Action: Keyboard <96>
Screenshot: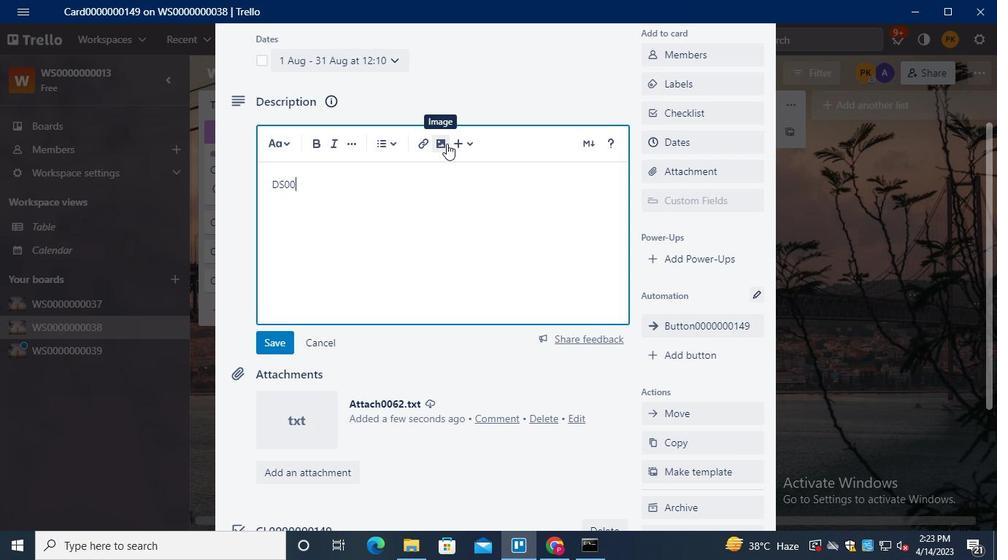 
Action: Keyboard <96>
Screenshot: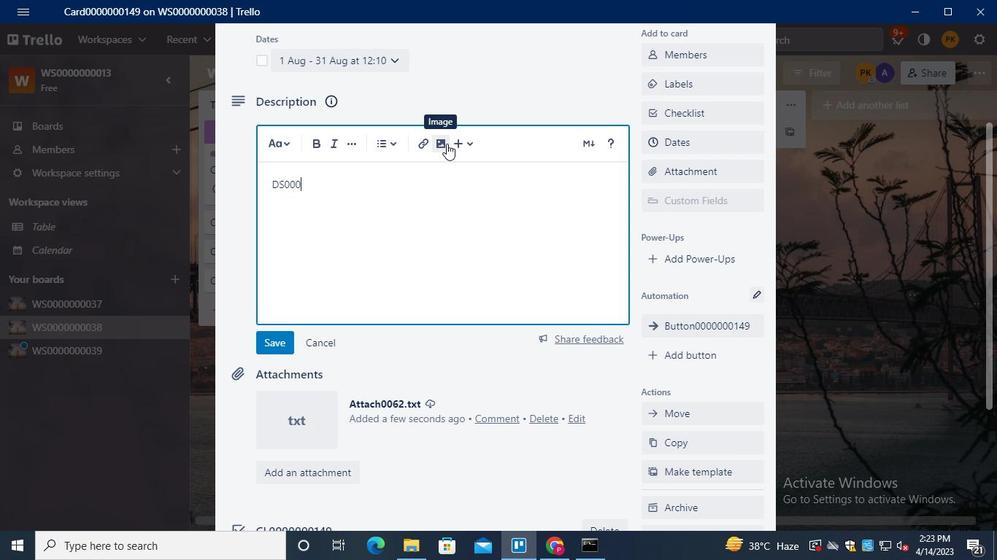 
Action: Keyboard <96>
Screenshot: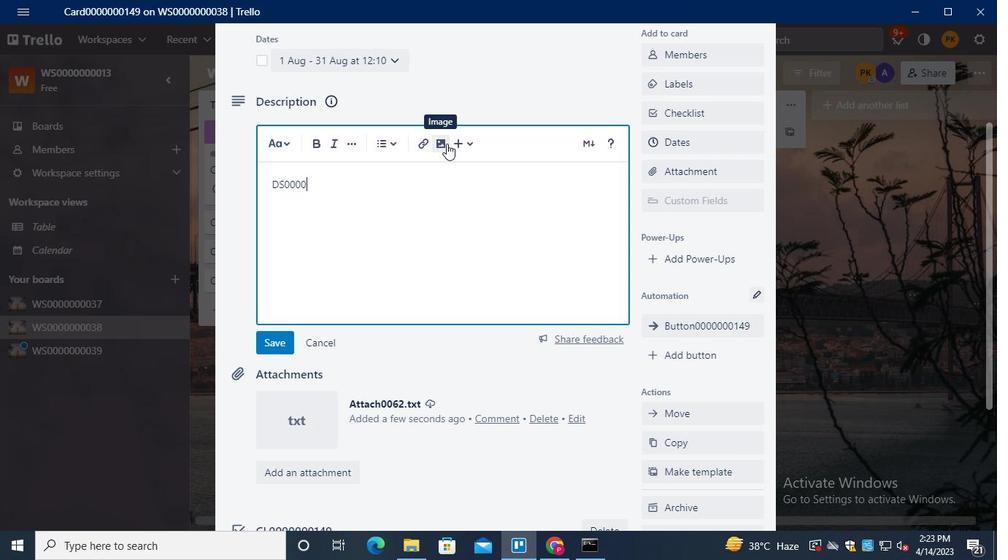
Action: Keyboard <96>
Screenshot: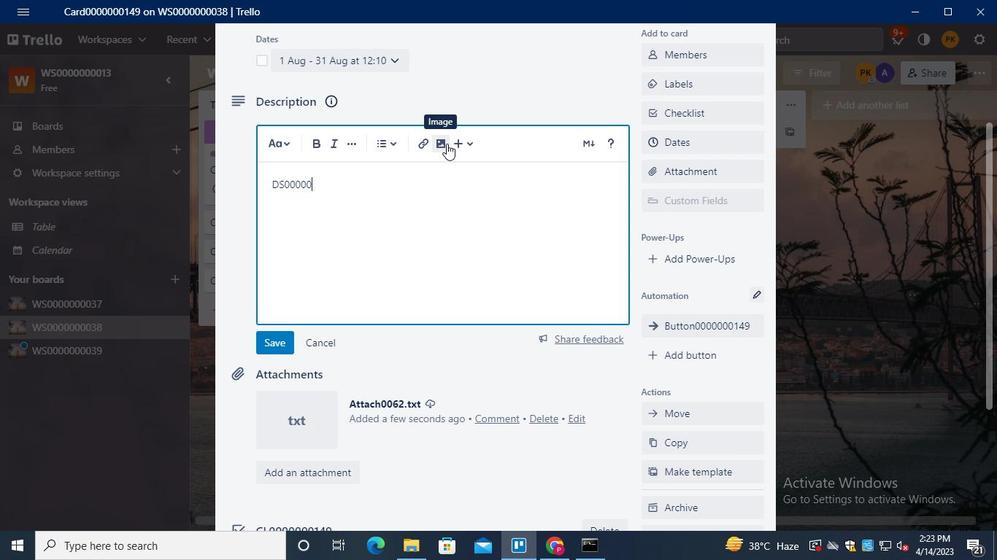 
Action: Keyboard <96>
Screenshot: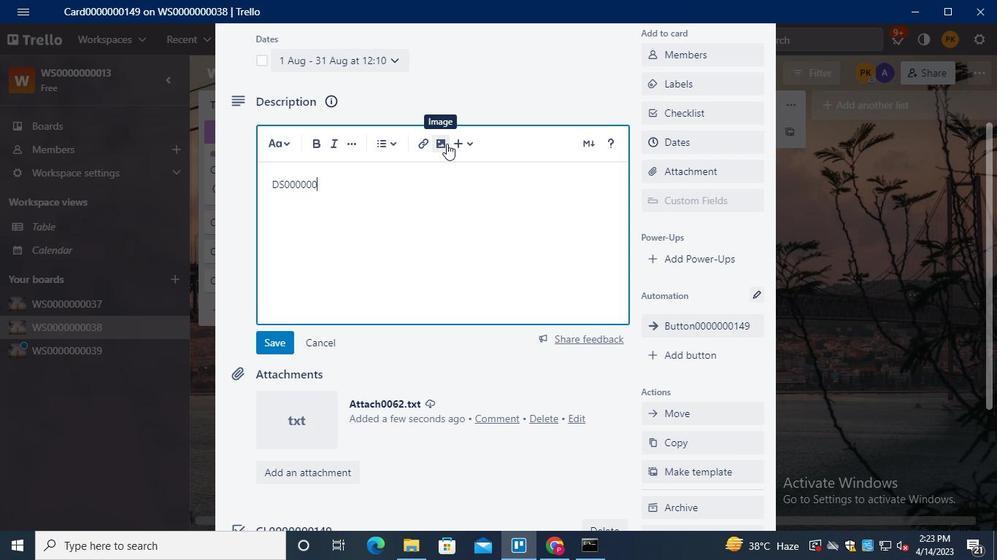 
Action: Keyboard <97>
Screenshot: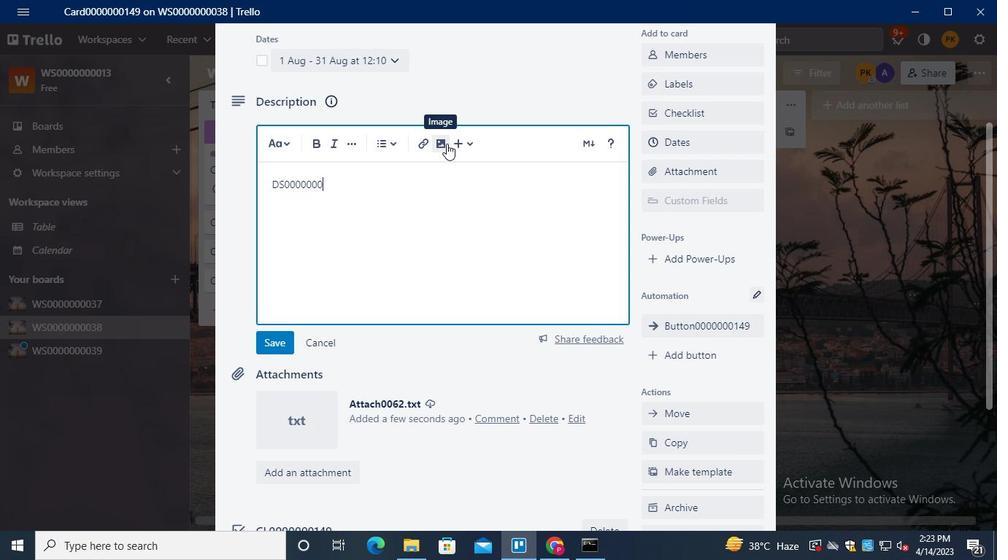 
Action: Keyboard <100>
Screenshot: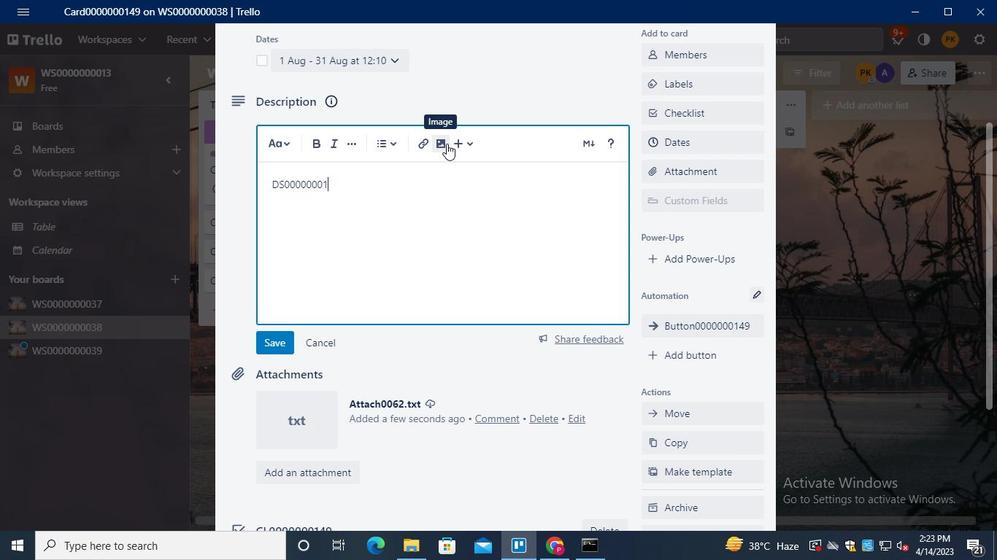 
Action: Keyboard <105>
Screenshot: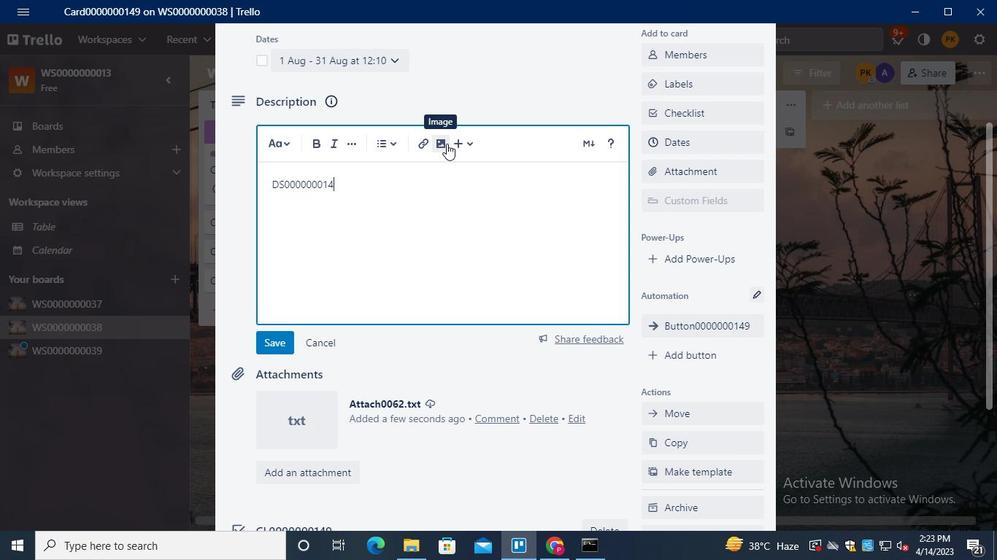 
Action: Mouse moved to (278, 351)
Screenshot: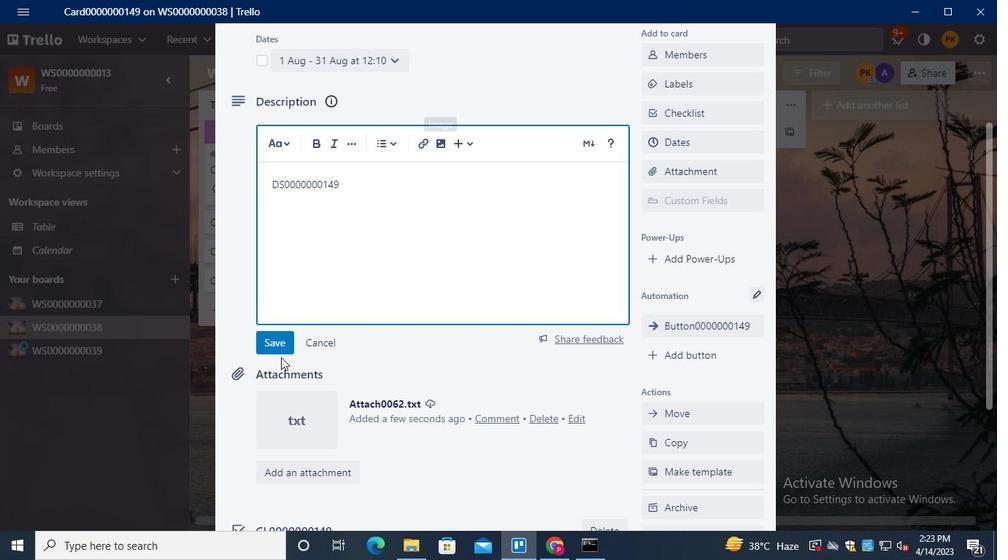 
Action: Mouse pressed left at (278, 351)
Screenshot: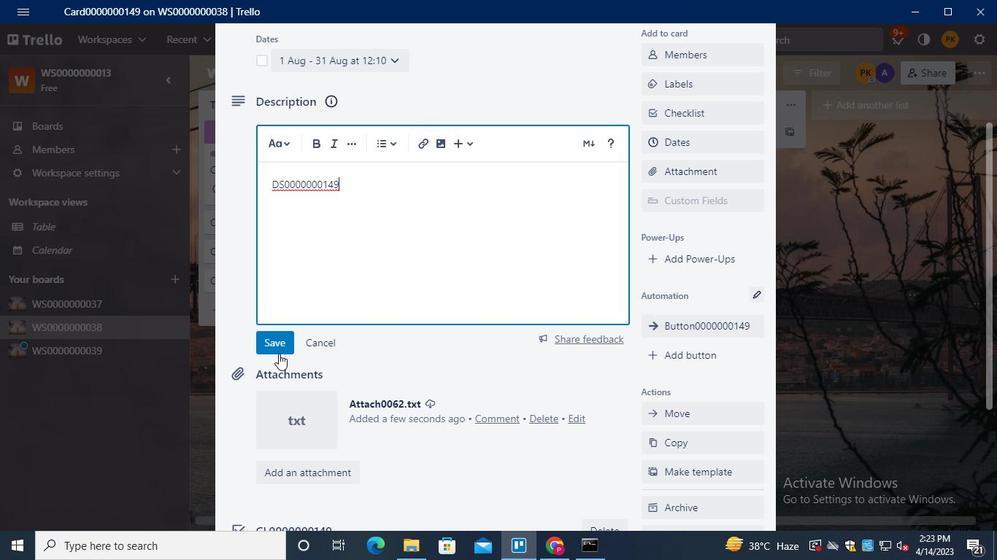 
Action: Mouse moved to (309, 366)
Screenshot: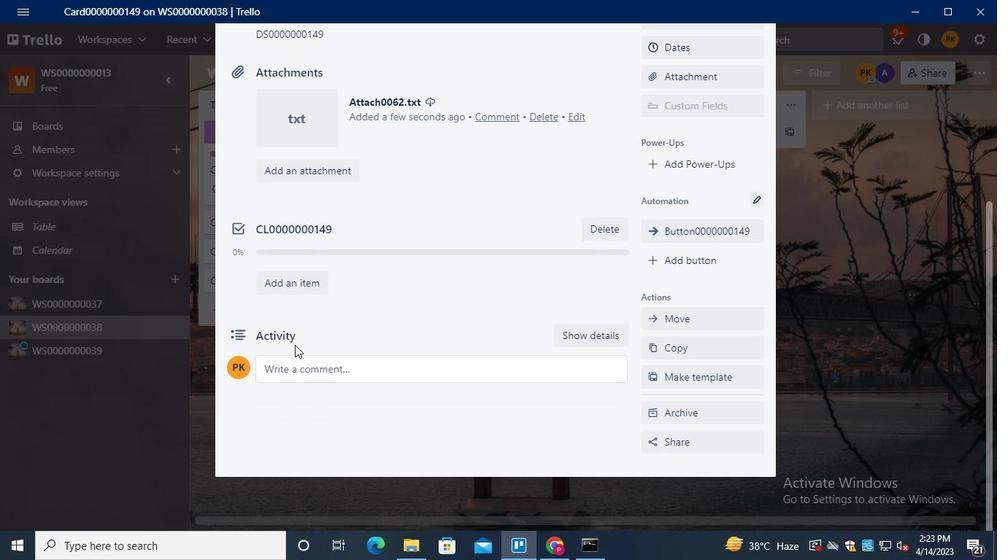 
Action: Mouse pressed left at (309, 366)
Screenshot: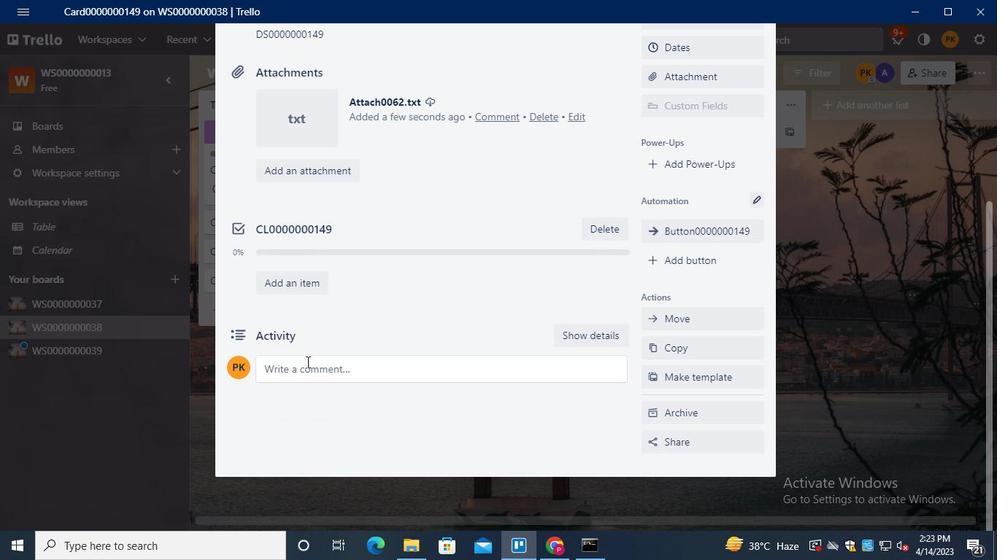 
Action: Keyboard Key.shift
Screenshot: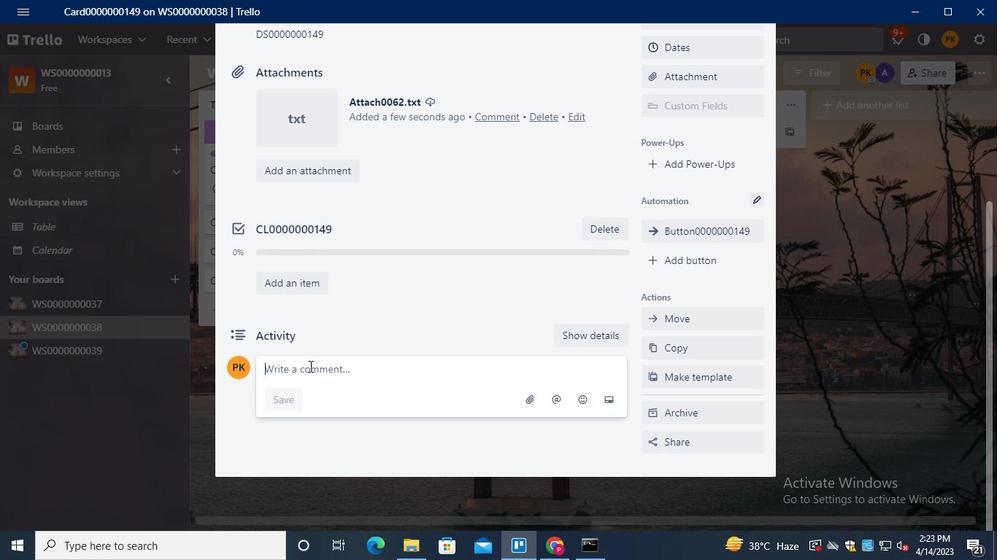 
Action: Keyboard C
Screenshot: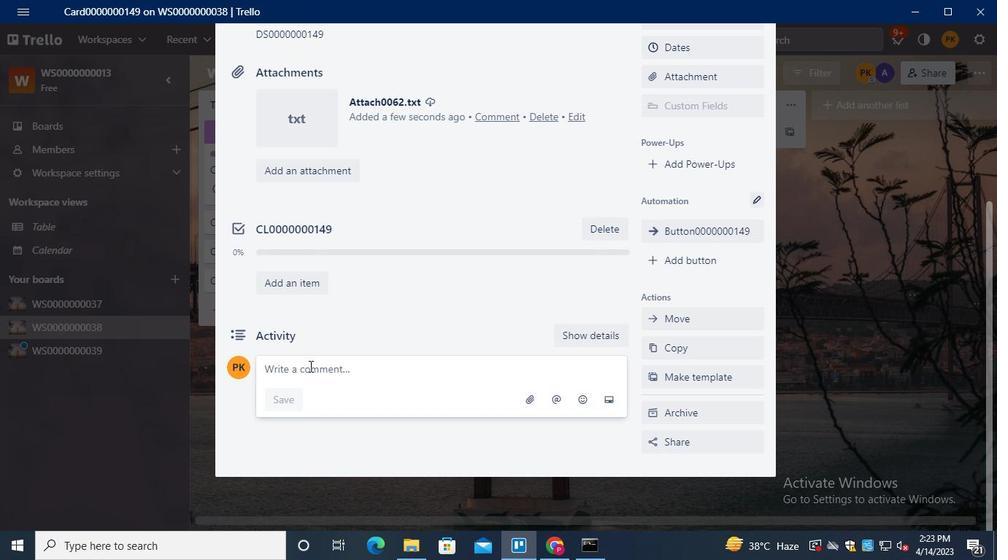 
Action: Keyboard M
Screenshot: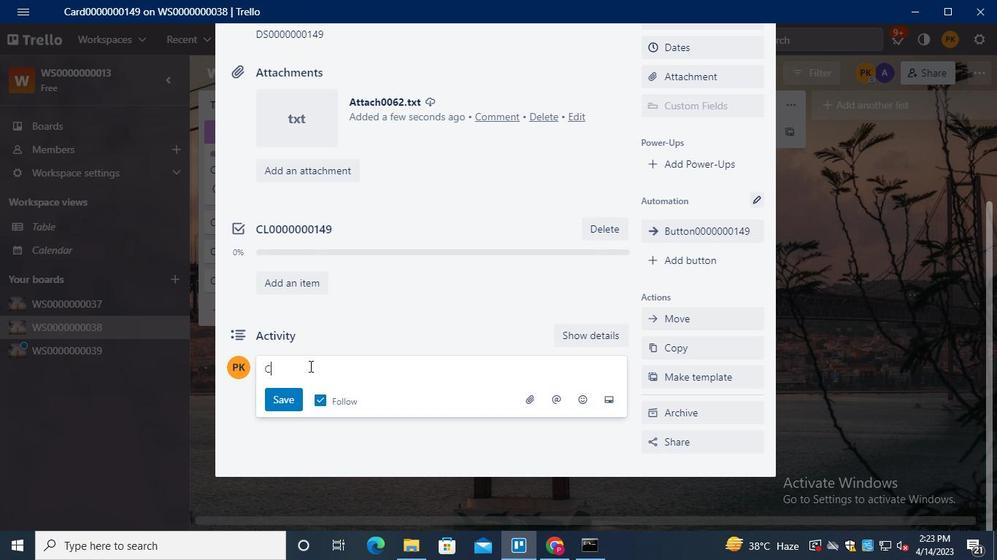 
Action: Keyboard <96>
Screenshot: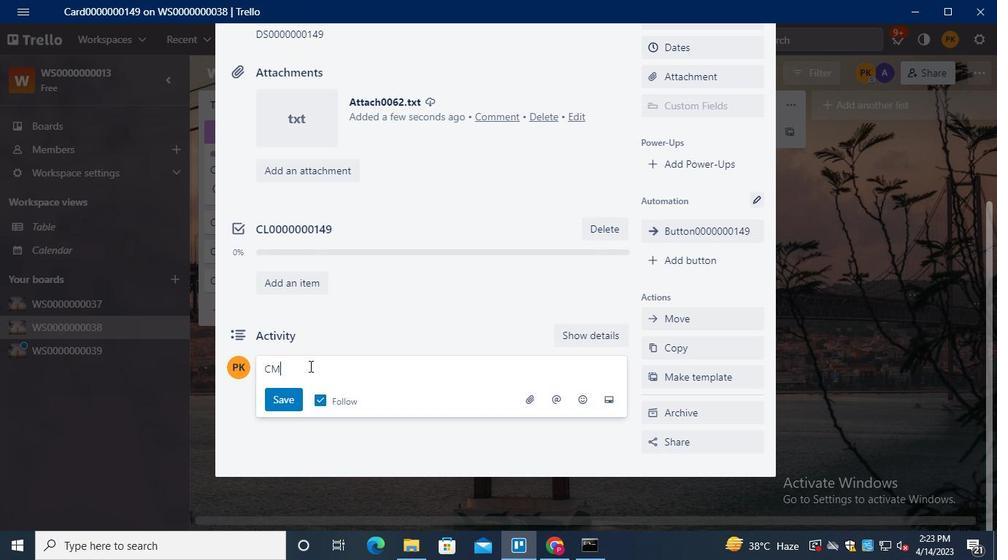 
Action: Keyboard <96>
Screenshot: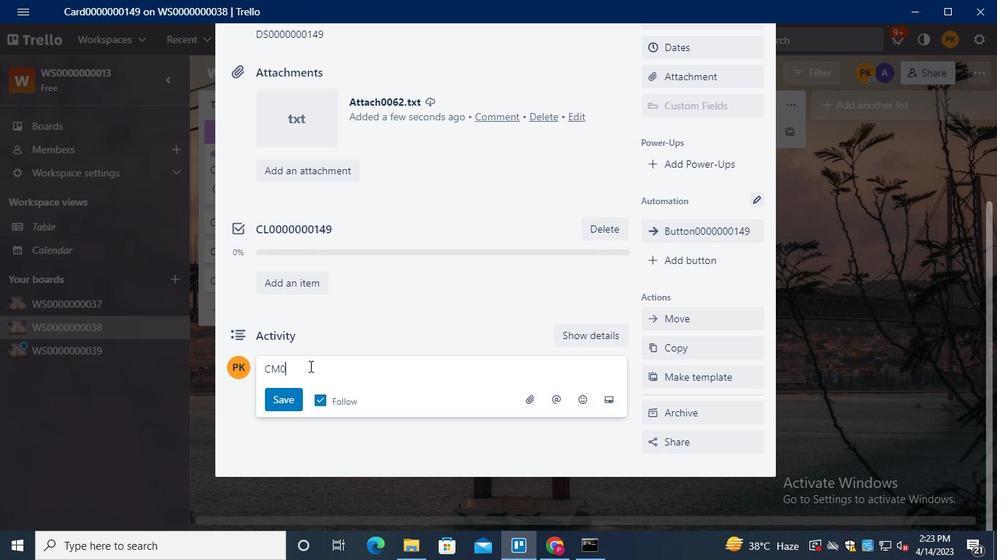 
Action: Keyboard <96>
Screenshot: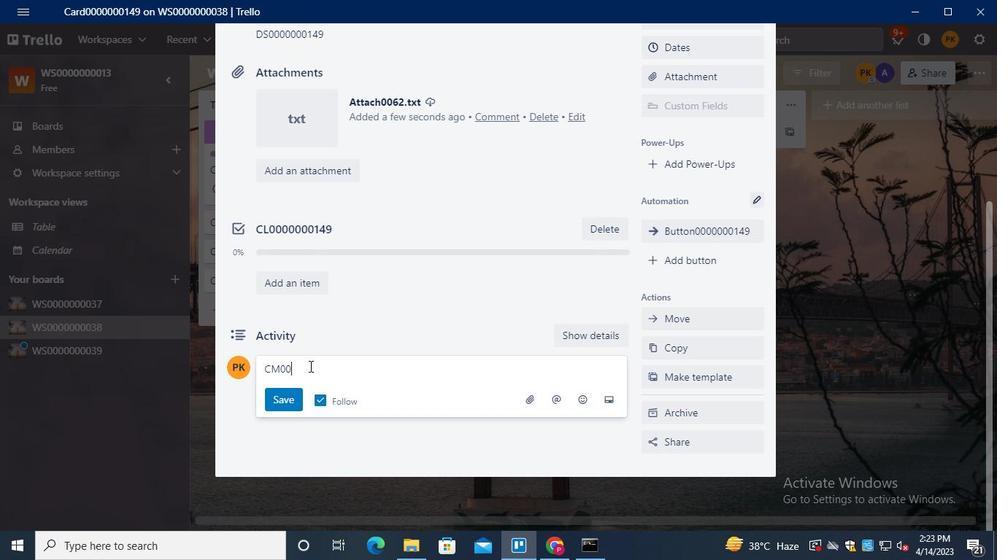 
Action: Keyboard <96>
Screenshot: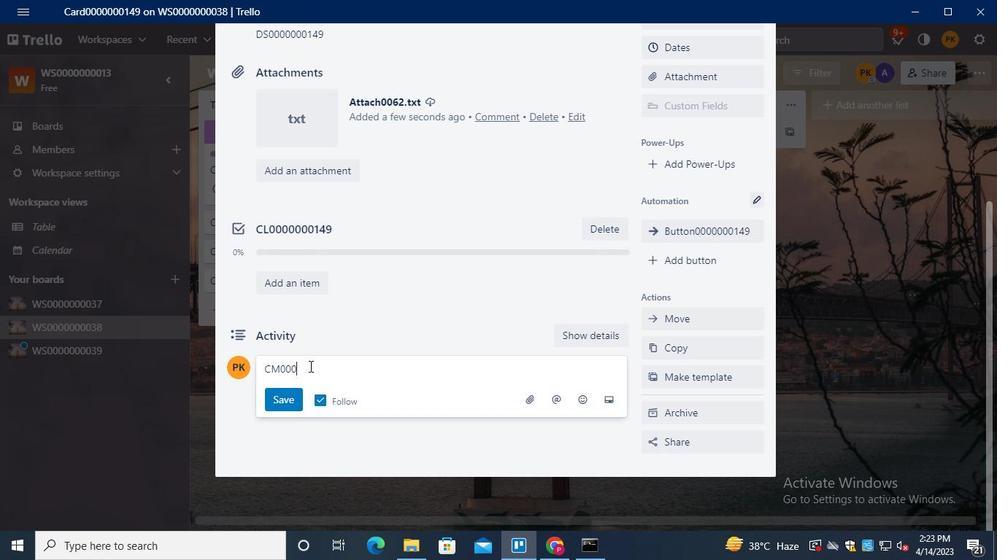 
Action: Keyboard <96>
Screenshot: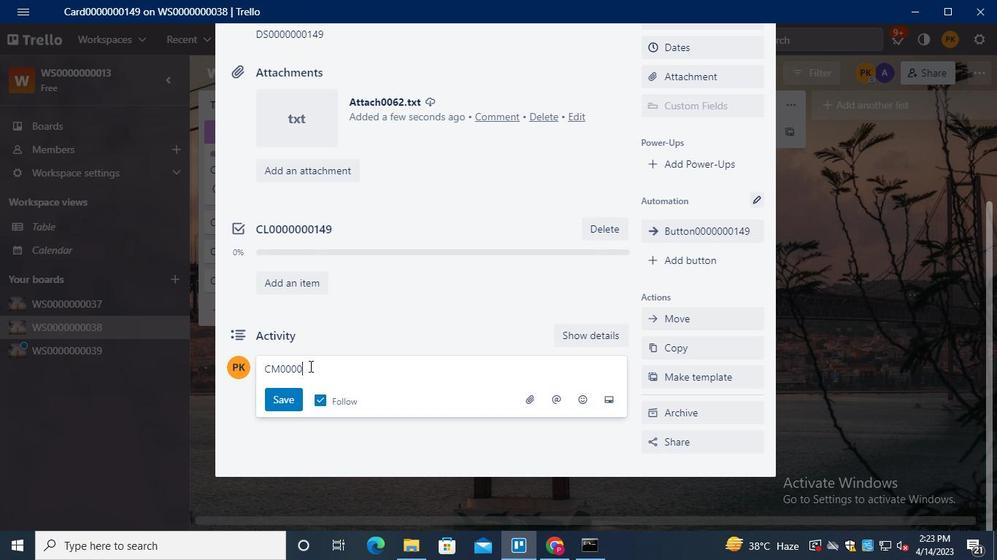 
Action: Keyboard <96>
Screenshot: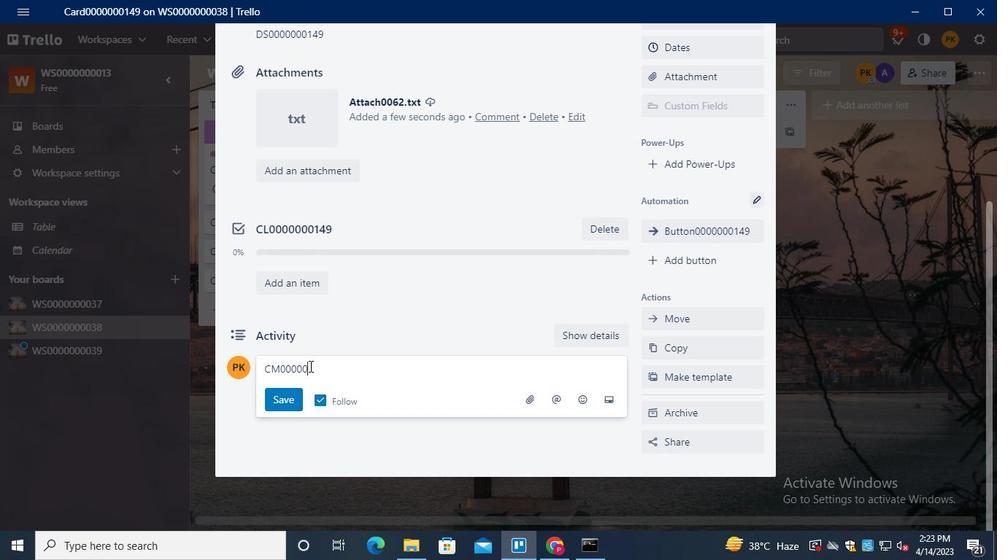 
Action: Keyboard <96>
Screenshot: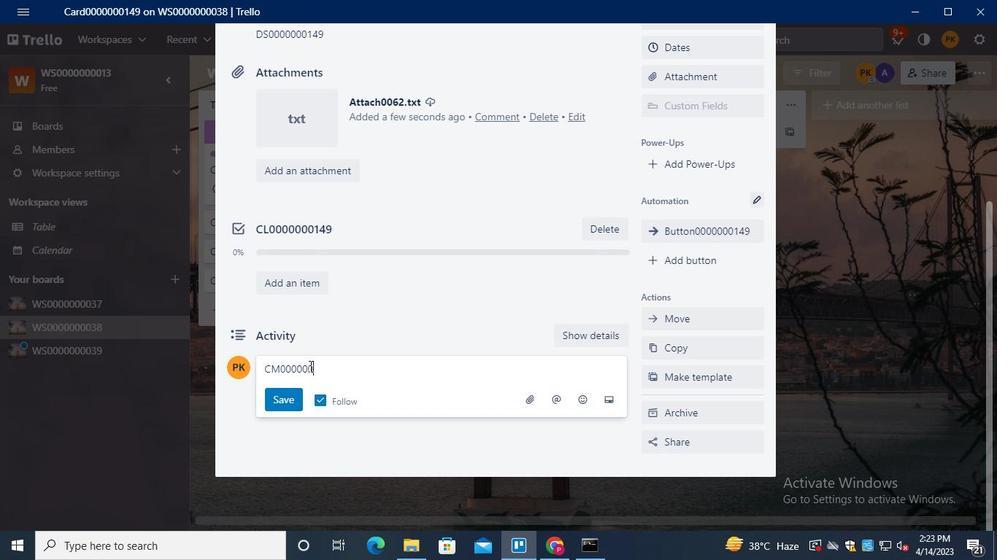 
Action: Keyboard <97>
Screenshot: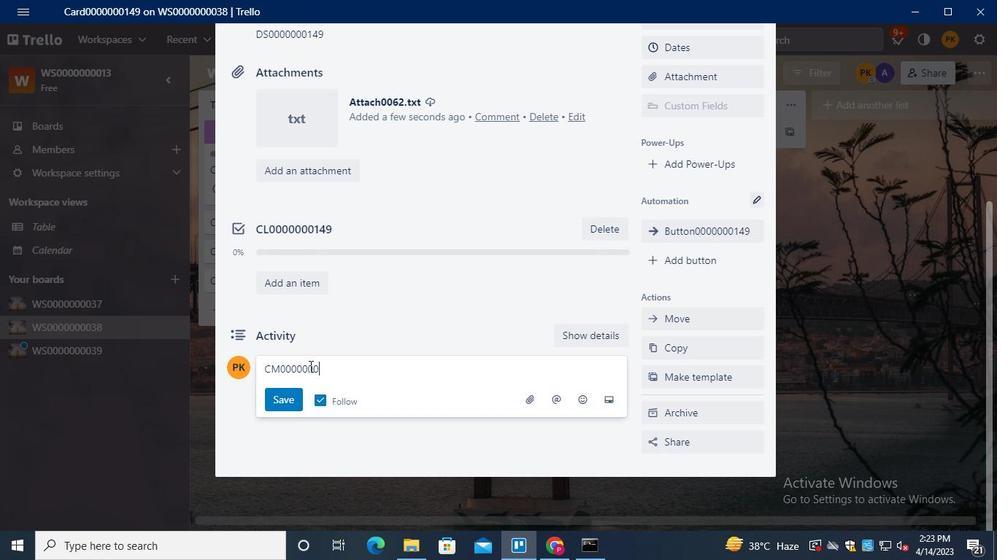 
Action: Keyboard <100>
Screenshot: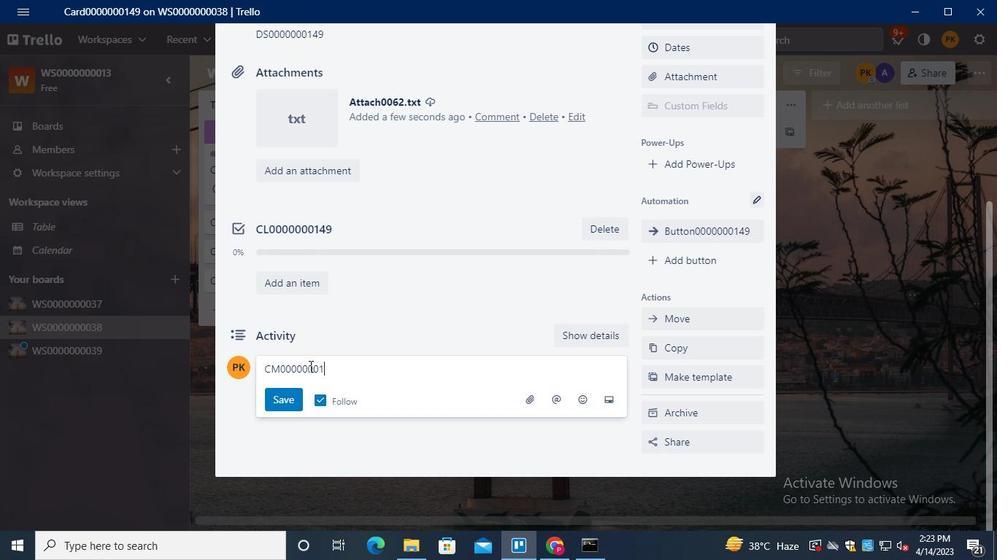 
Action: Keyboard <105>
Screenshot: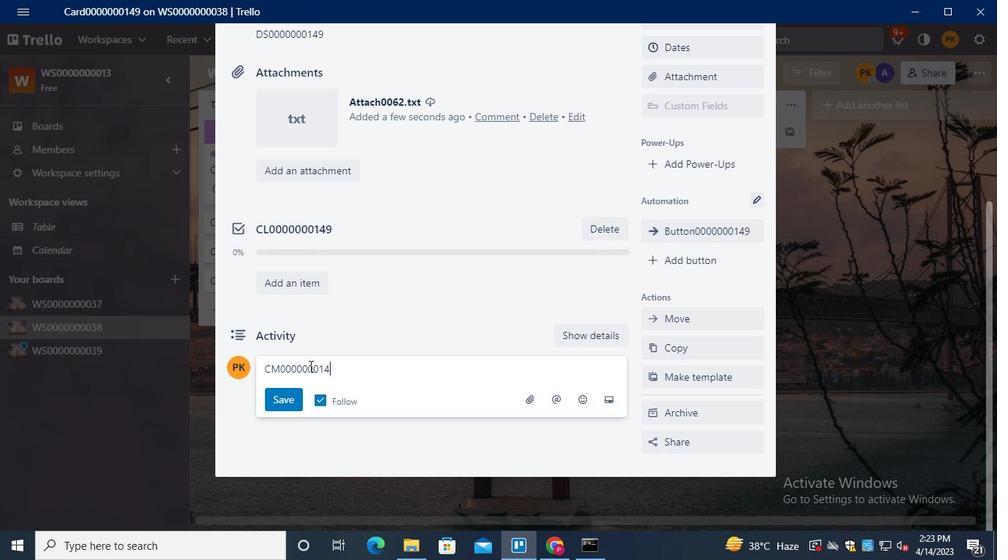 
Action: Mouse moved to (295, 394)
Screenshot: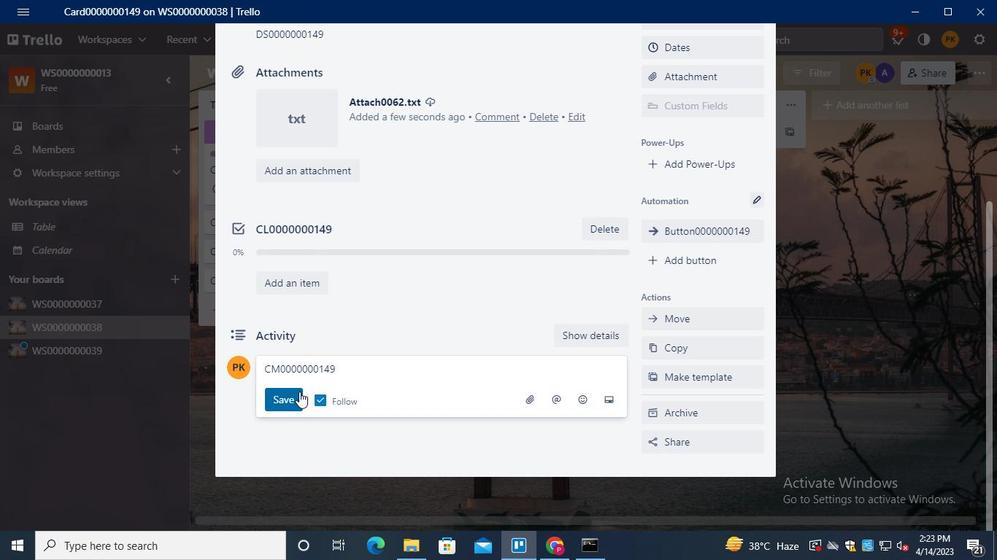 
Action: Mouse pressed left at (295, 394)
Screenshot: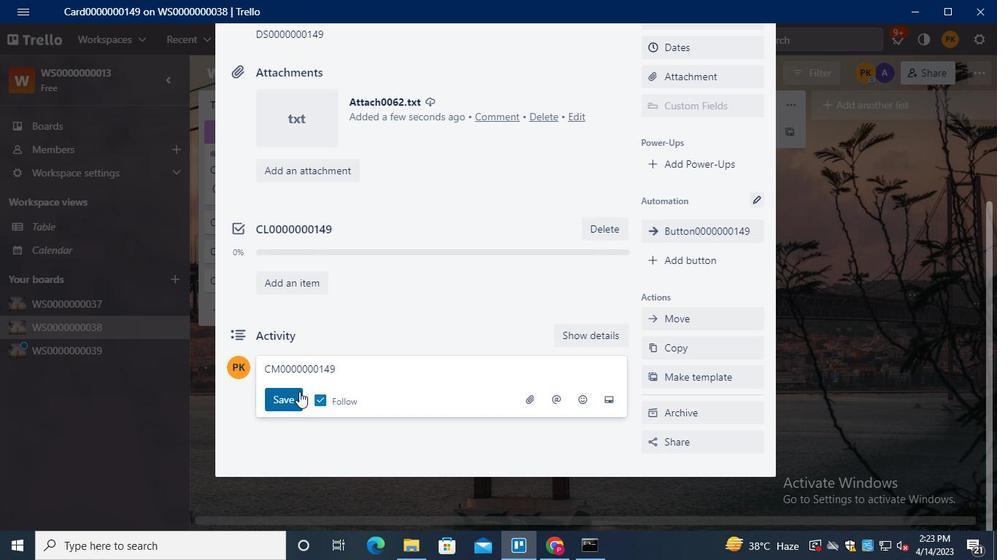 
Action: Mouse moved to (334, 335)
Screenshot: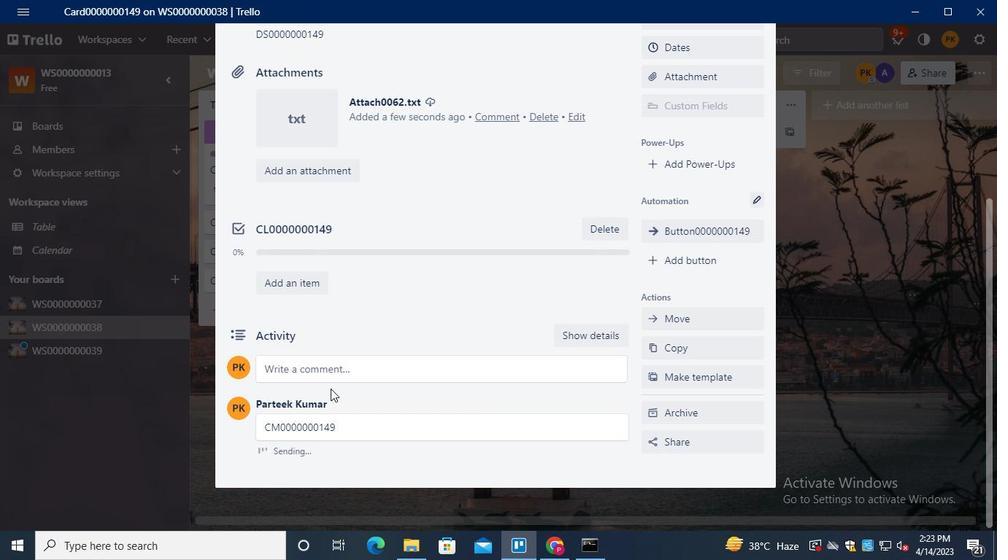
Action: Keyboard Key.alt_l
Screenshot: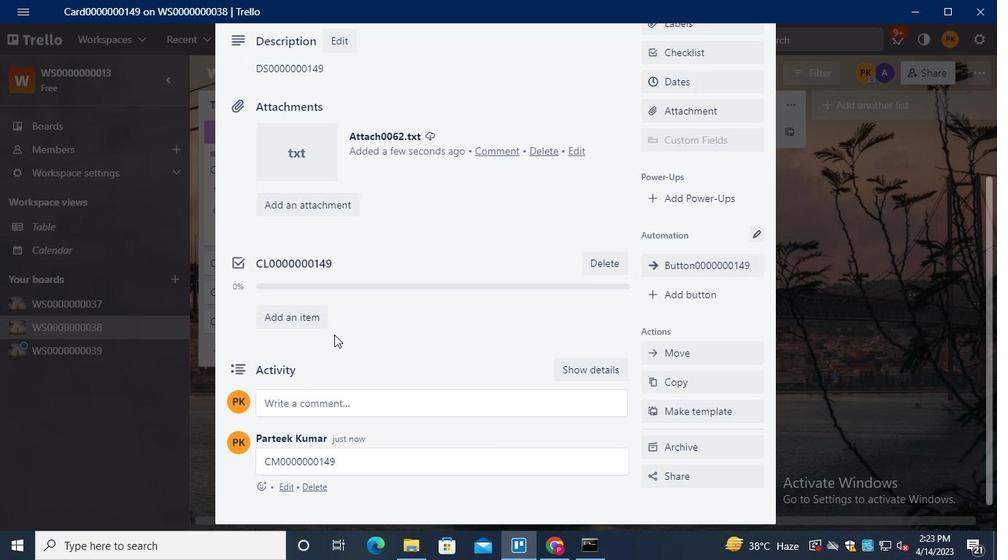 
Action: Keyboard Key.tab
Screenshot: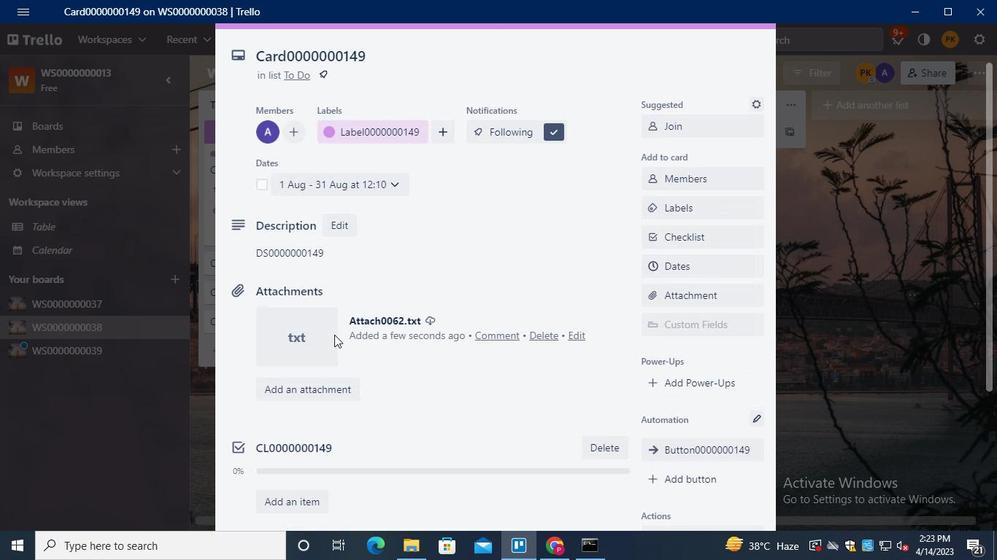 
Action: Mouse moved to (752, 69)
Screenshot: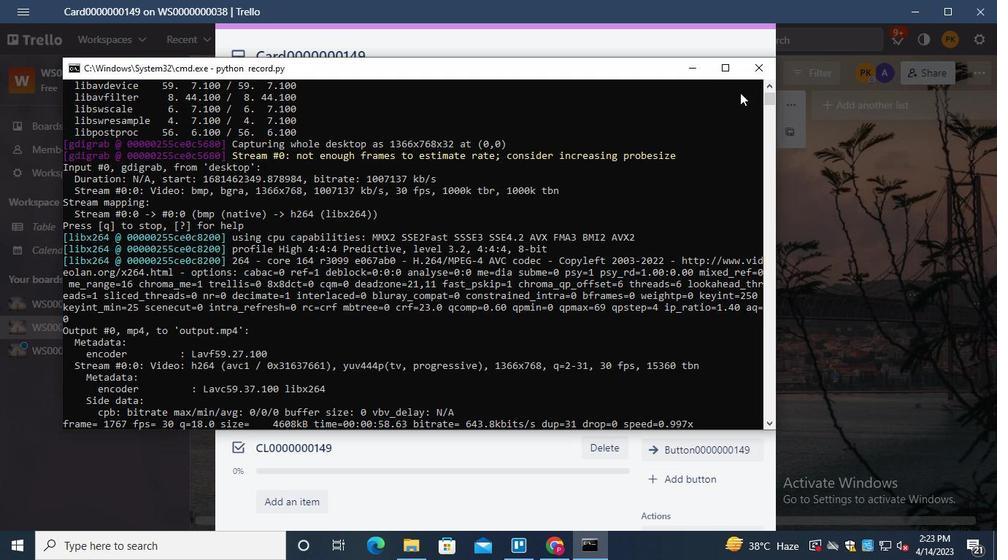 
Action: Mouse pressed left at (752, 69)
Screenshot: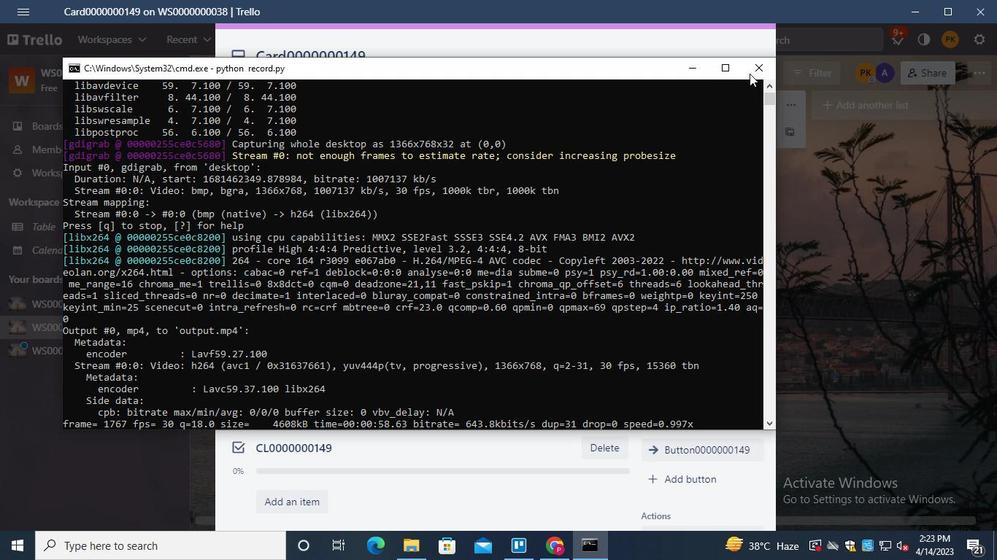 
Action: Mouse moved to (752, 69)
Screenshot: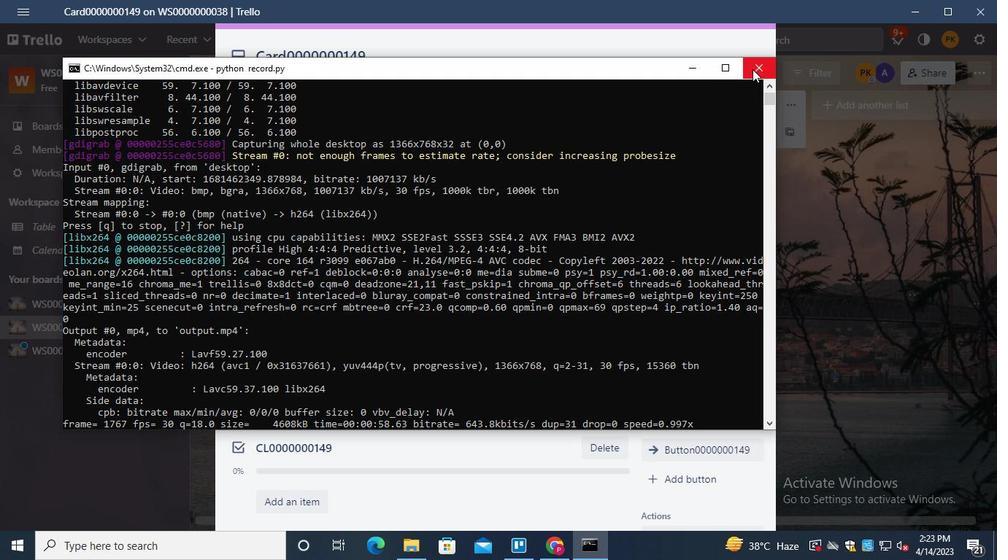 
